 Task: Create a rule from the Recommended list, Task Added to this Project -> add SubTasks in the project BeyondPlan with SubTasks Gather and Analyse Requirements , Design and Implement Solution , System Test and UAT , Release to Production / Go Live
Action: Mouse moved to (574, 523)
Screenshot: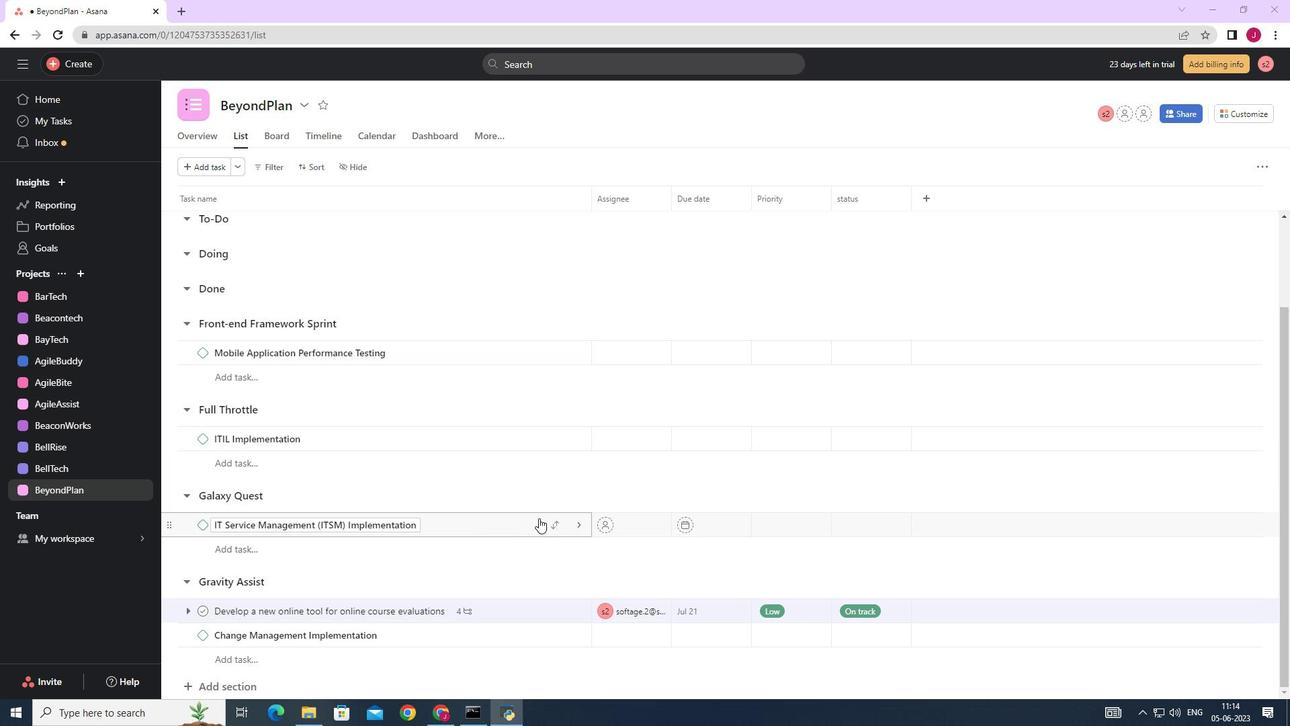 
Action: Mouse scrolled (574, 522) with delta (0, 0)
Screenshot: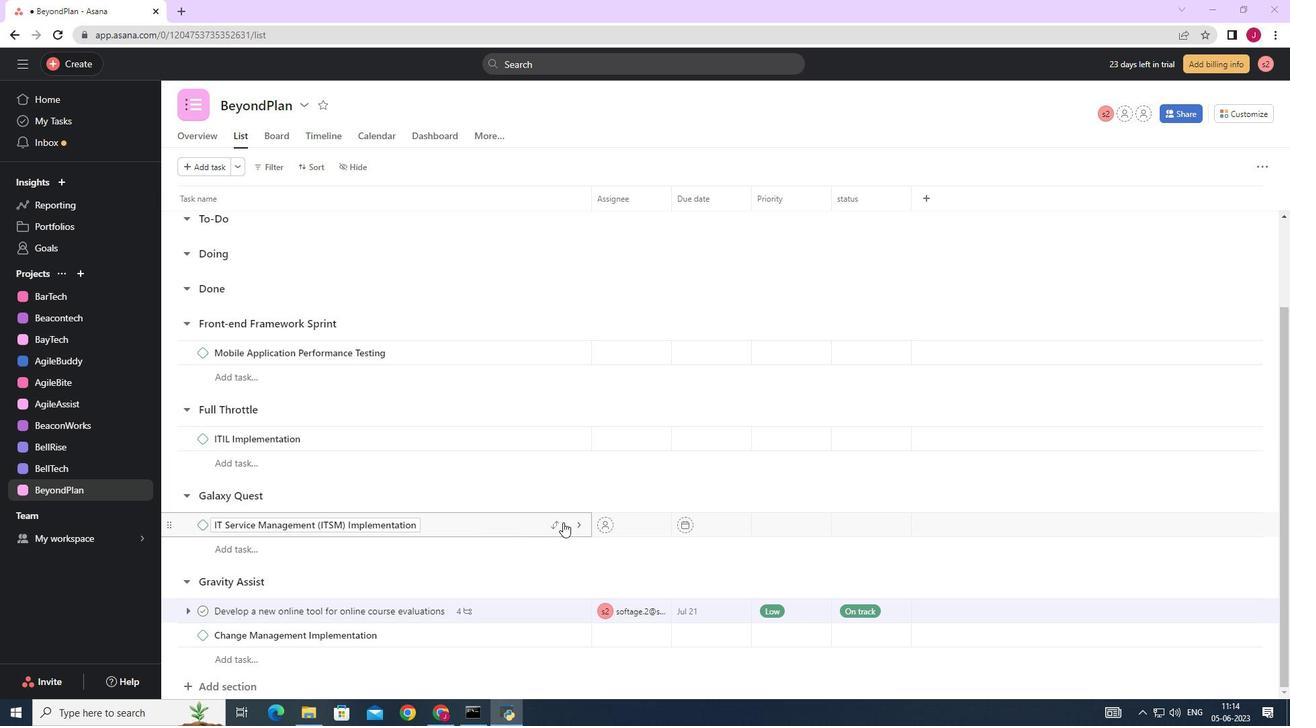 
Action: Mouse moved to (575, 523)
Screenshot: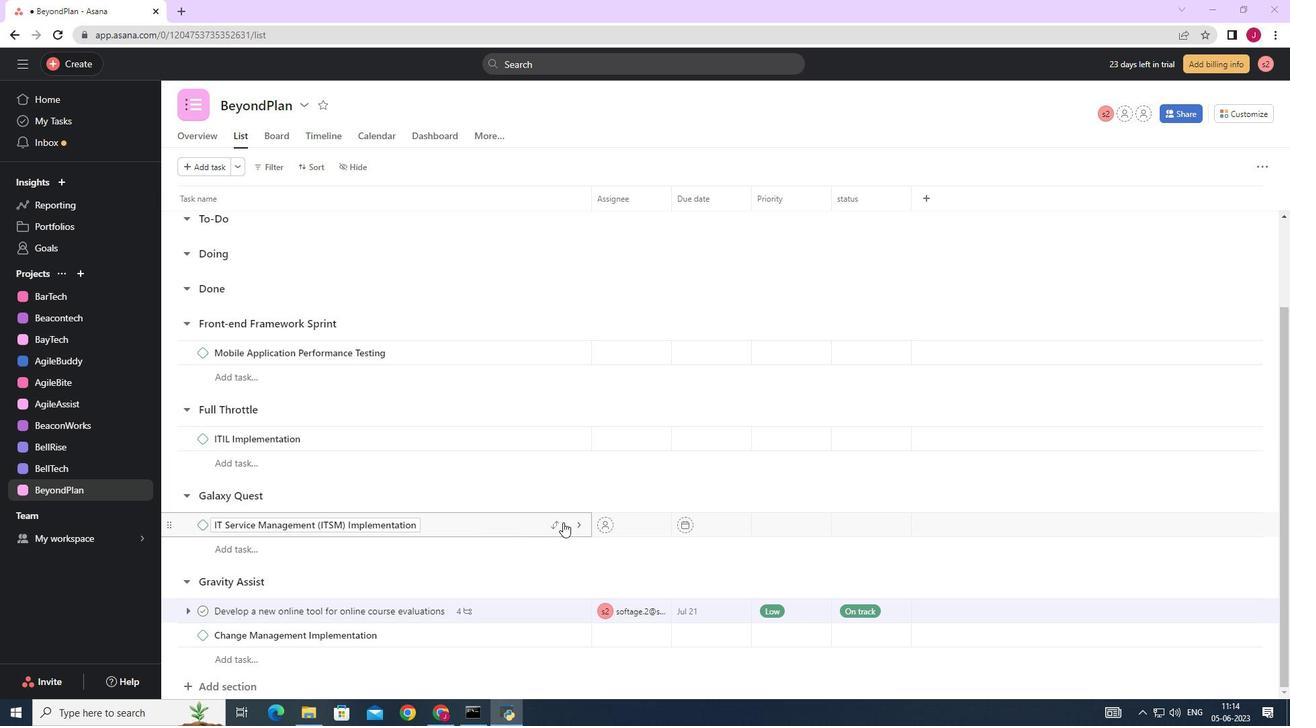 
Action: Mouse scrolled (575, 522) with delta (0, 0)
Screenshot: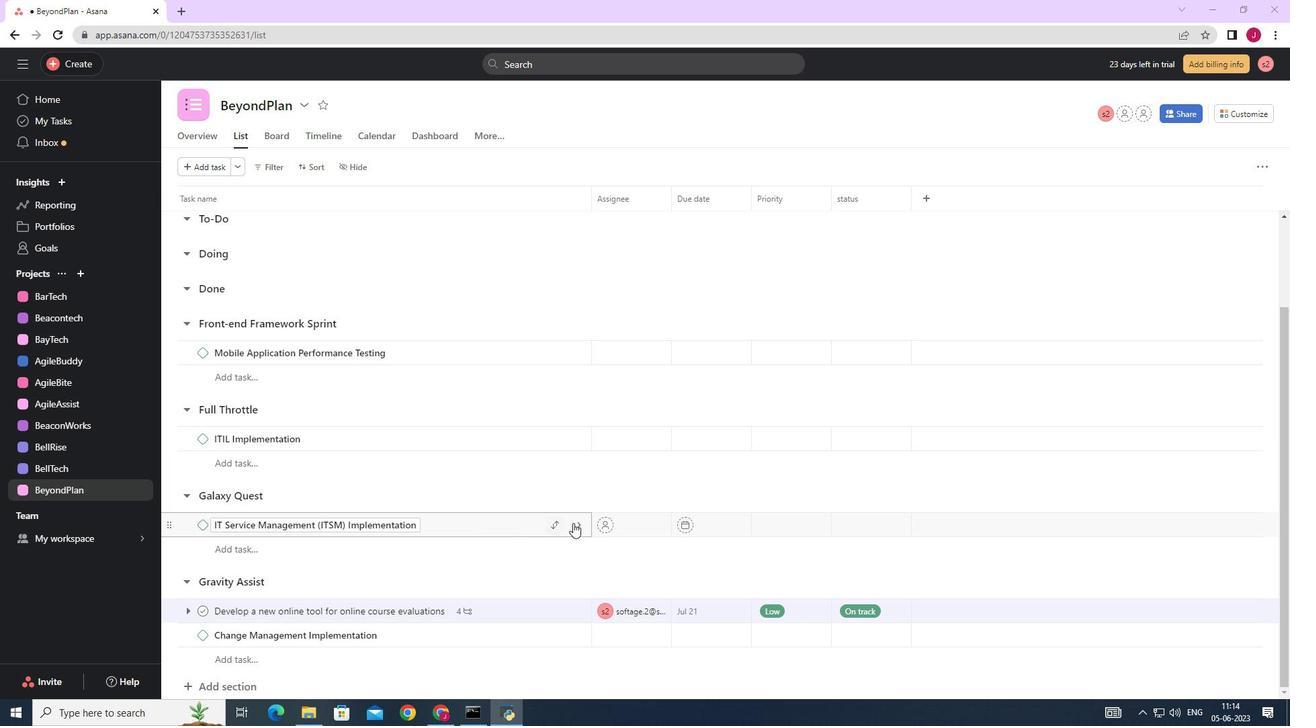 
Action: Mouse moved to (575, 523)
Screenshot: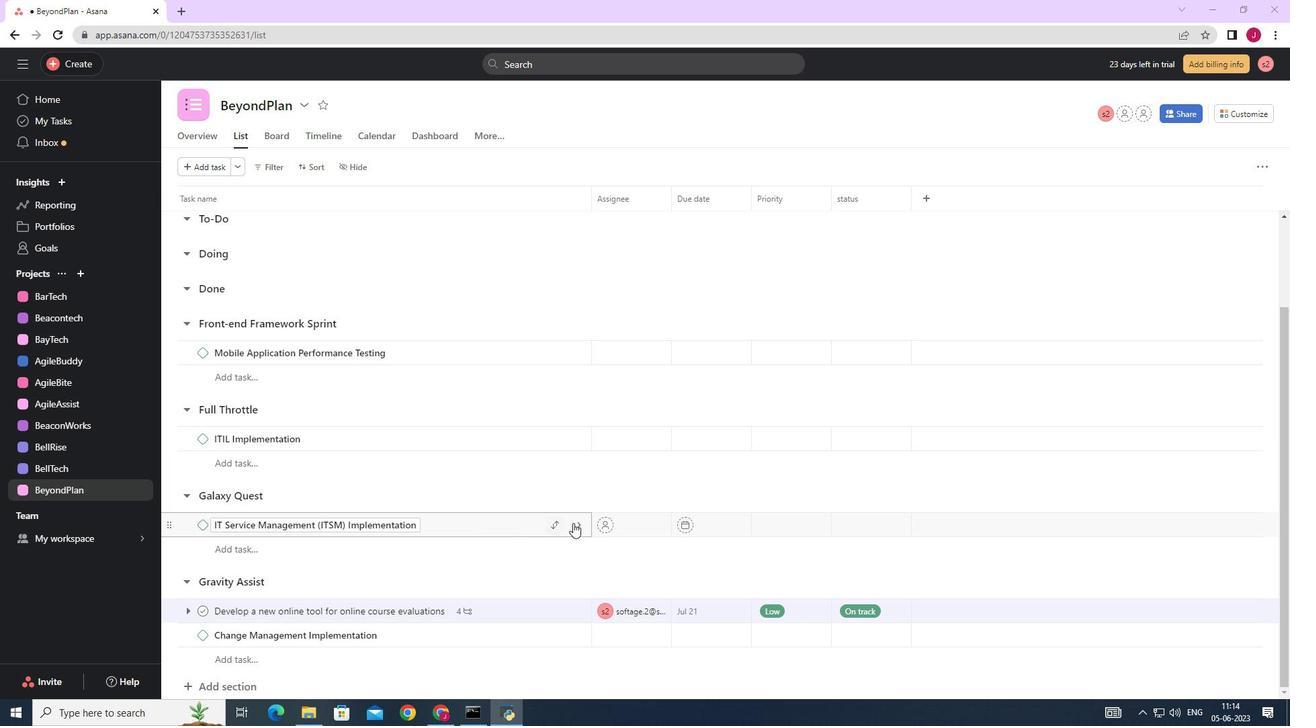 
Action: Mouse scrolled (575, 522) with delta (0, 0)
Screenshot: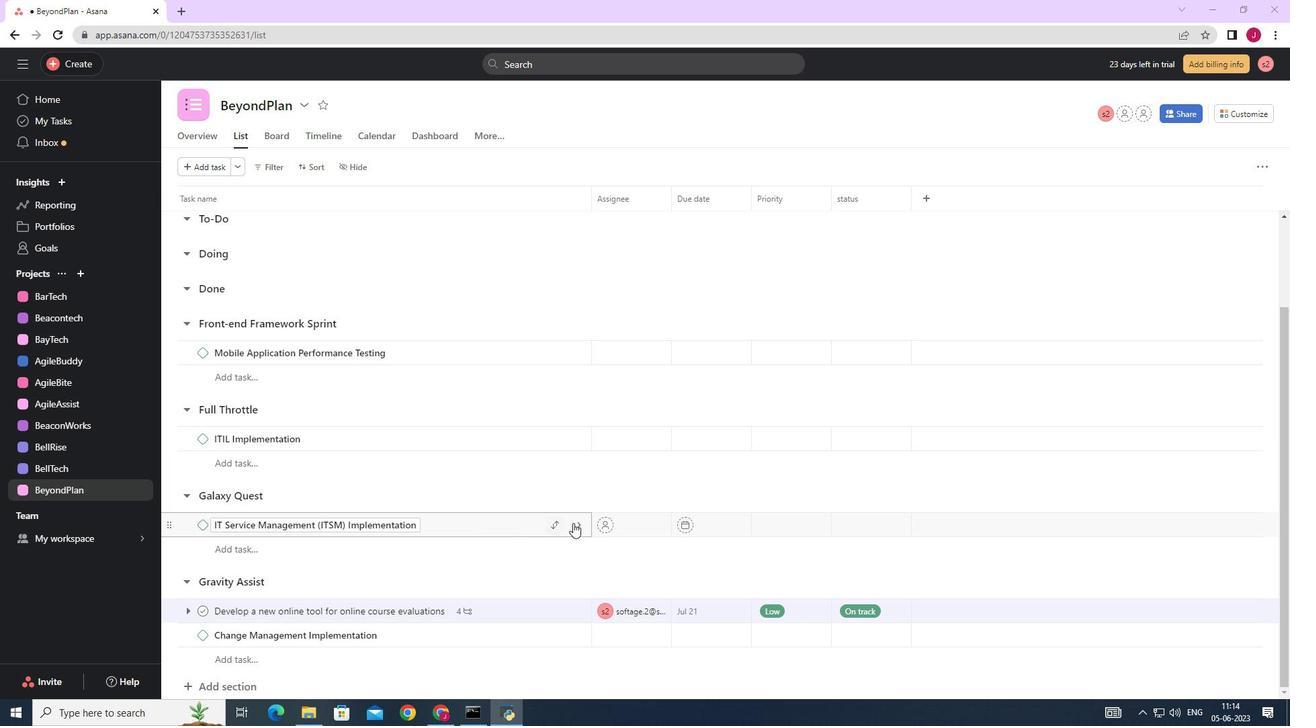 
Action: Mouse moved to (813, 457)
Screenshot: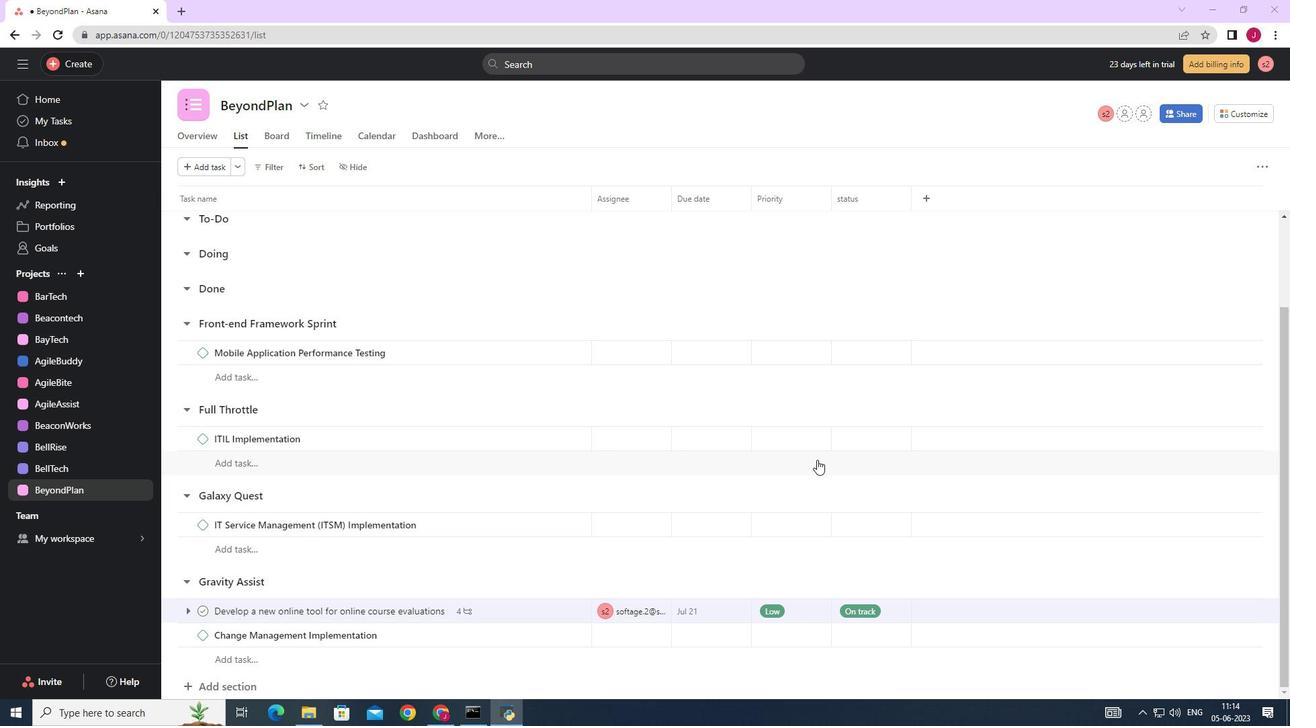 
Action: Mouse scrolled (813, 458) with delta (0, 0)
Screenshot: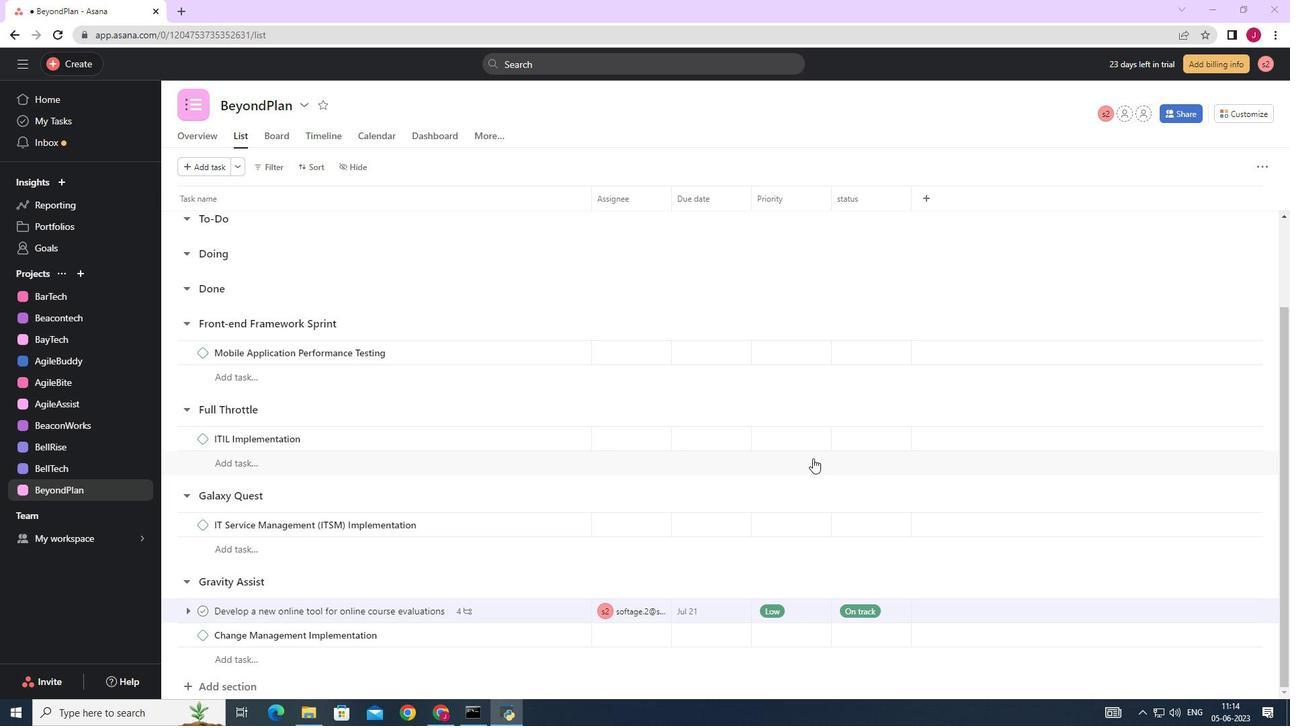 
Action: Mouse scrolled (813, 458) with delta (0, 0)
Screenshot: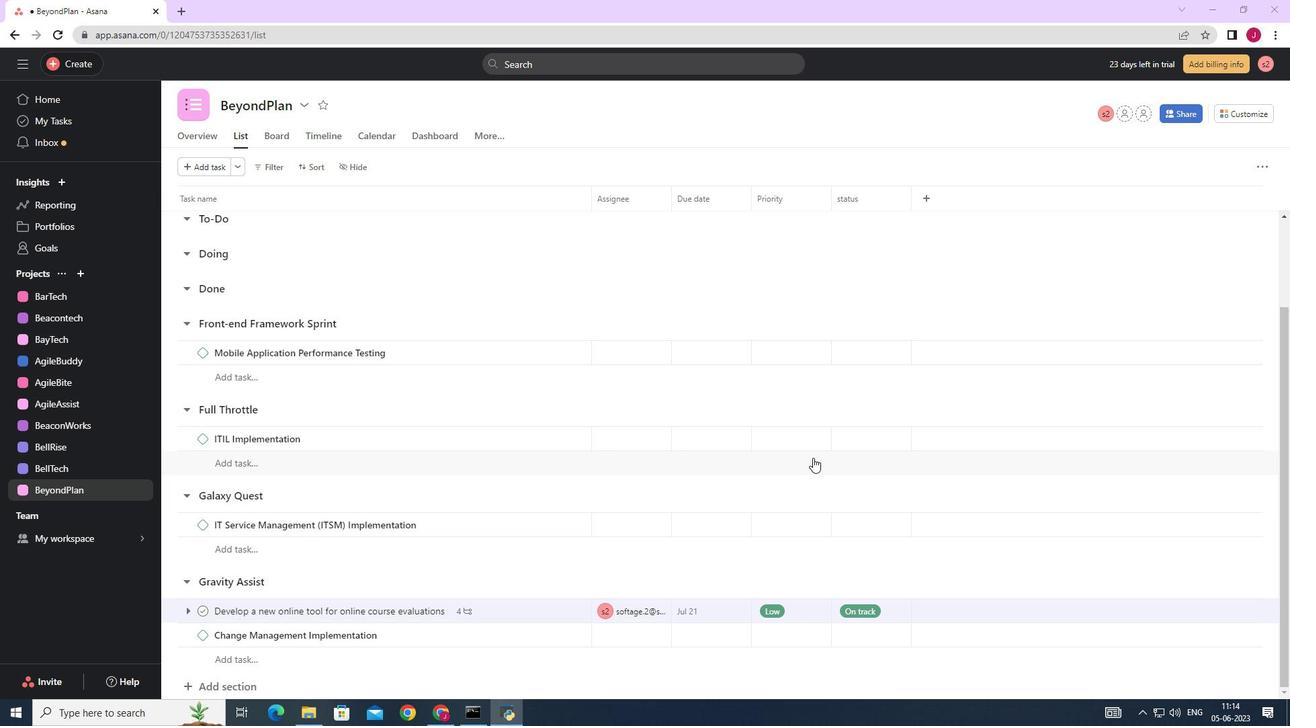 
Action: Mouse moved to (1254, 108)
Screenshot: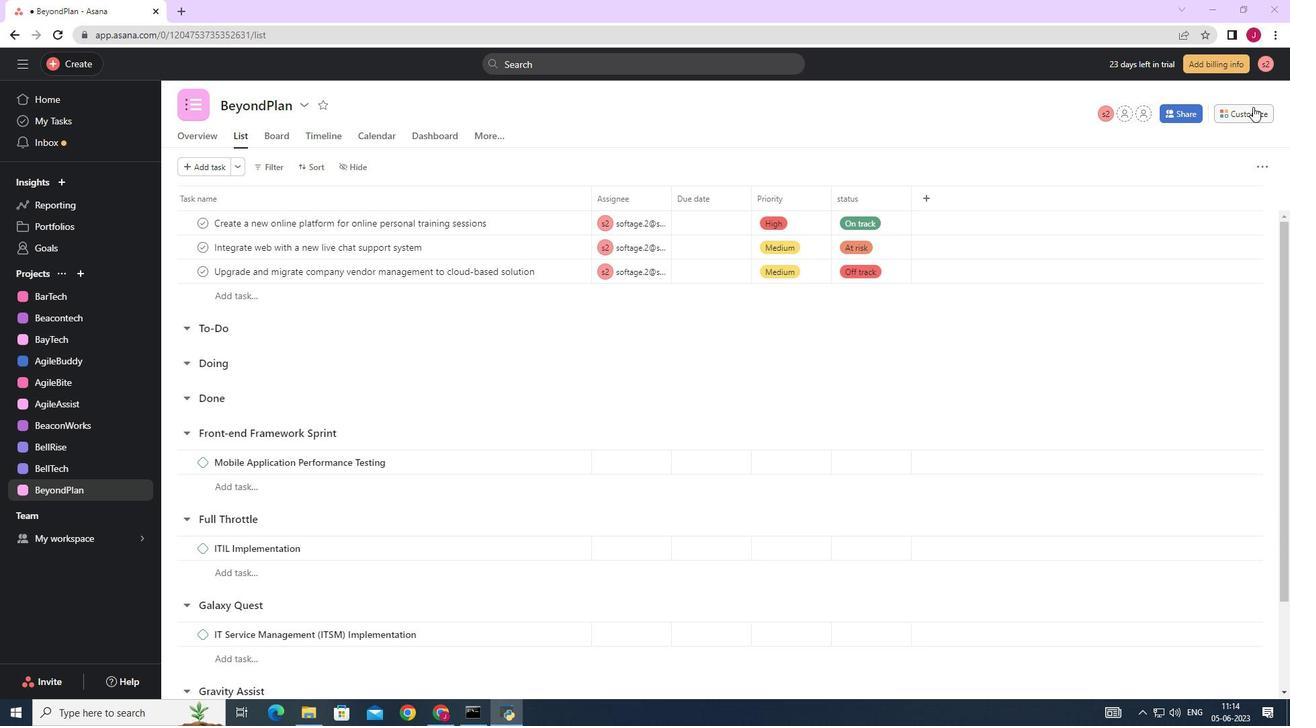 
Action: Mouse pressed left at (1254, 108)
Screenshot: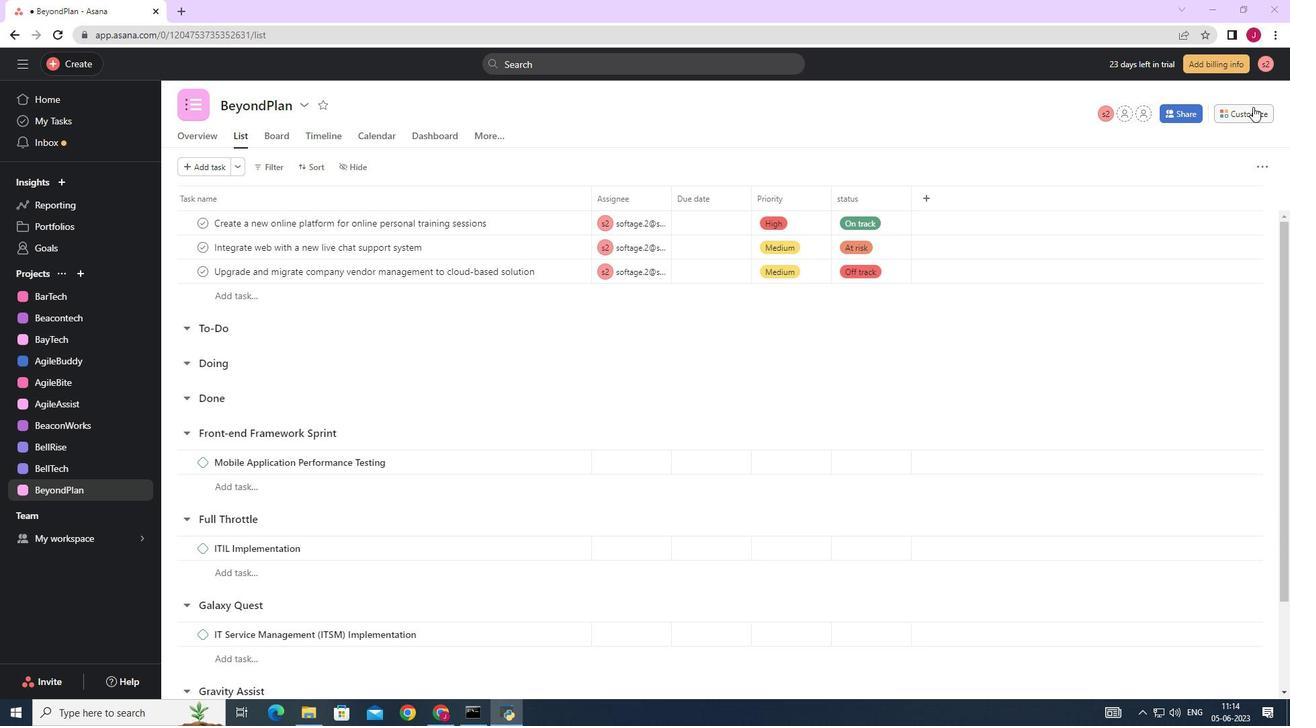 
Action: Mouse moved to (1010, 290)
Screenshot: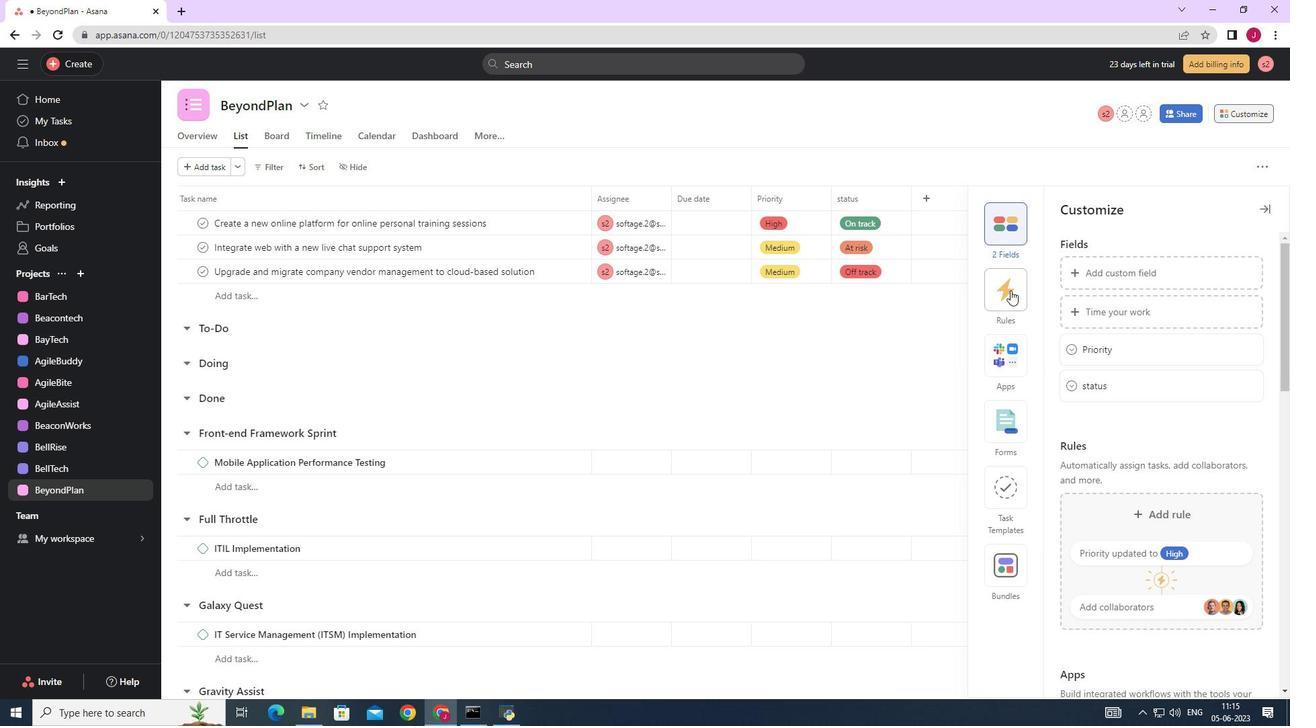 
Action: Mouse pressed left at (1010, 290)
Screenshot: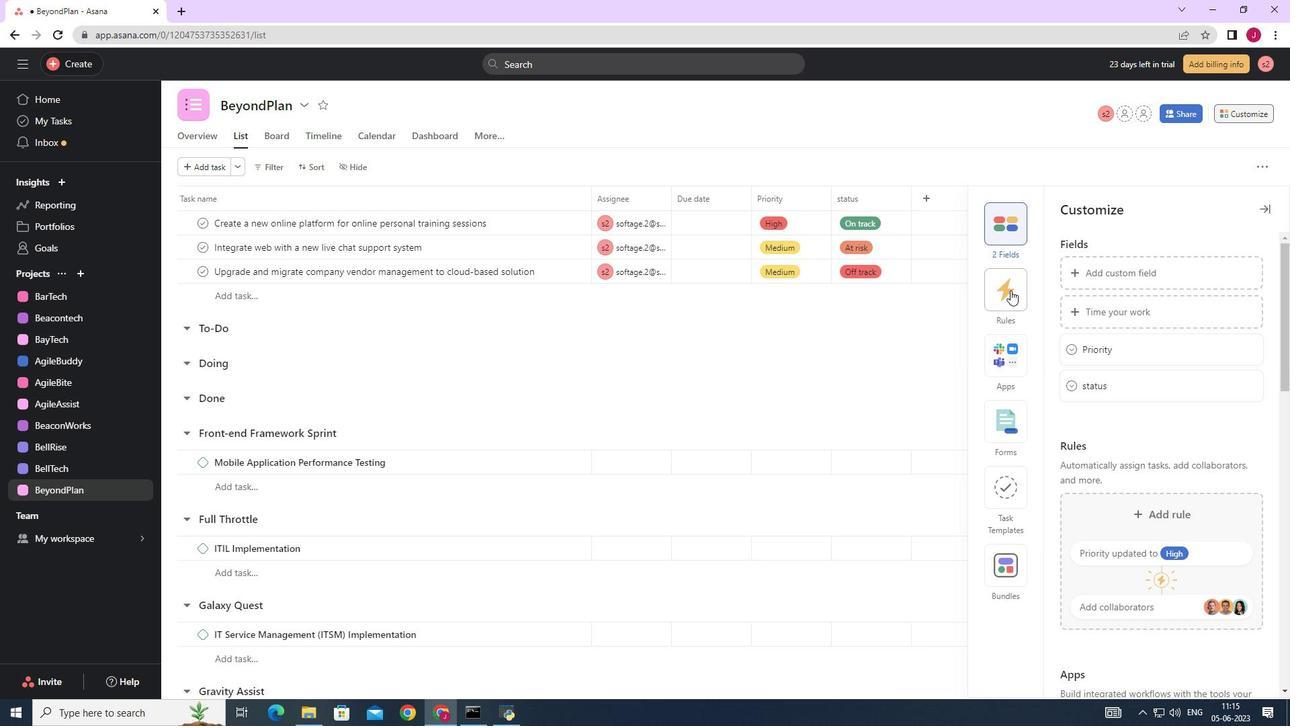 
Action: Mouse moved to (1097, 323)
Screenshot: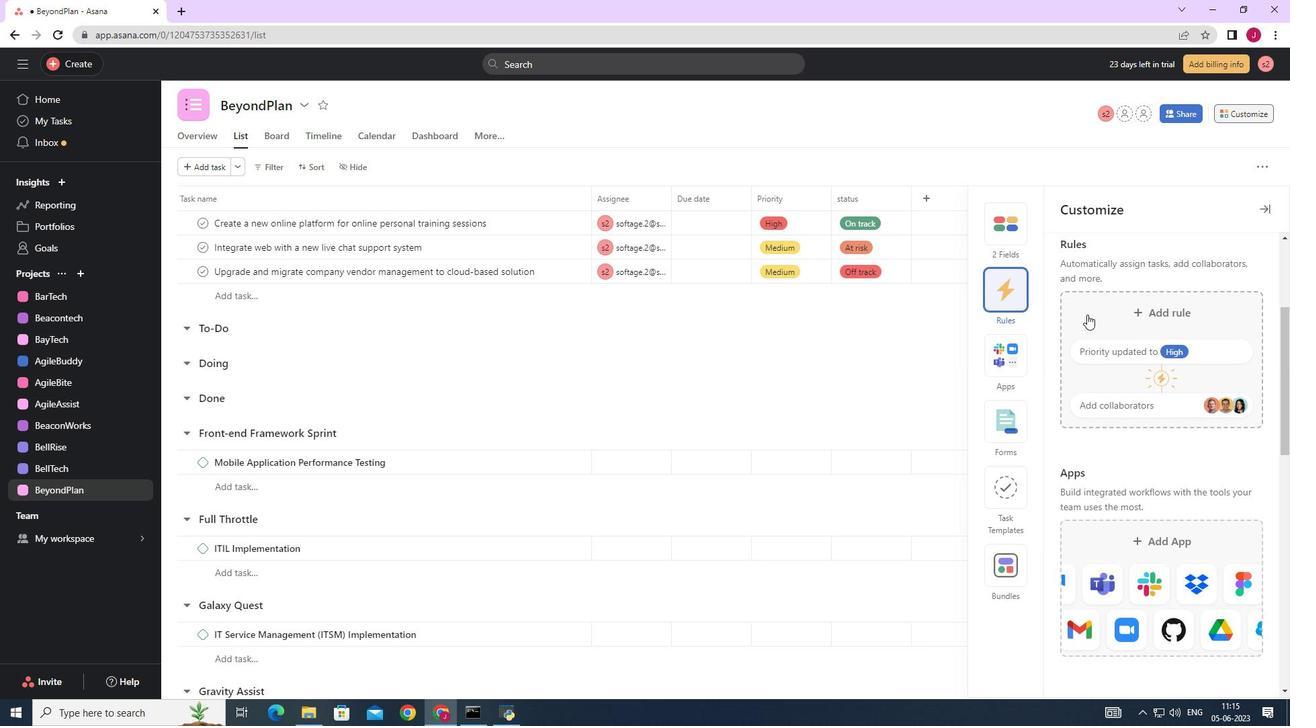 
Action: Mouse pressed left at (1097, 323)
Screenshot: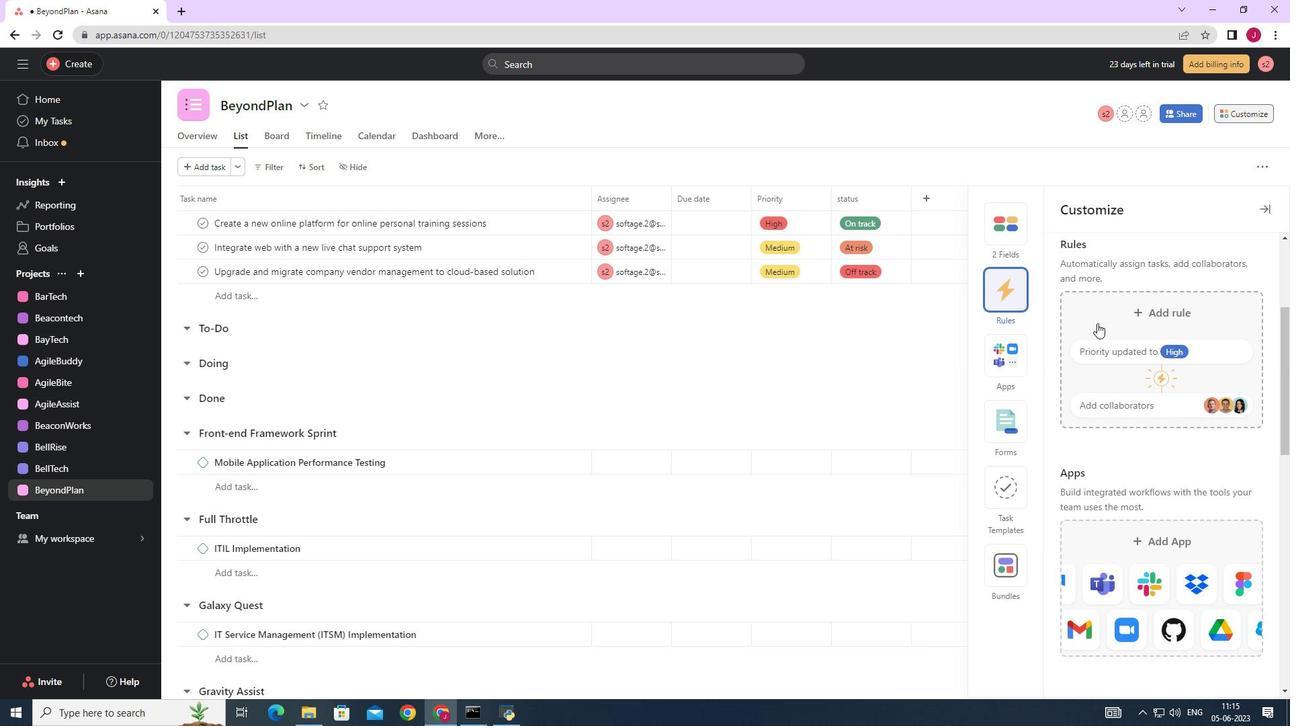
Action: Mouse moved to (482, 201)
Screenshot: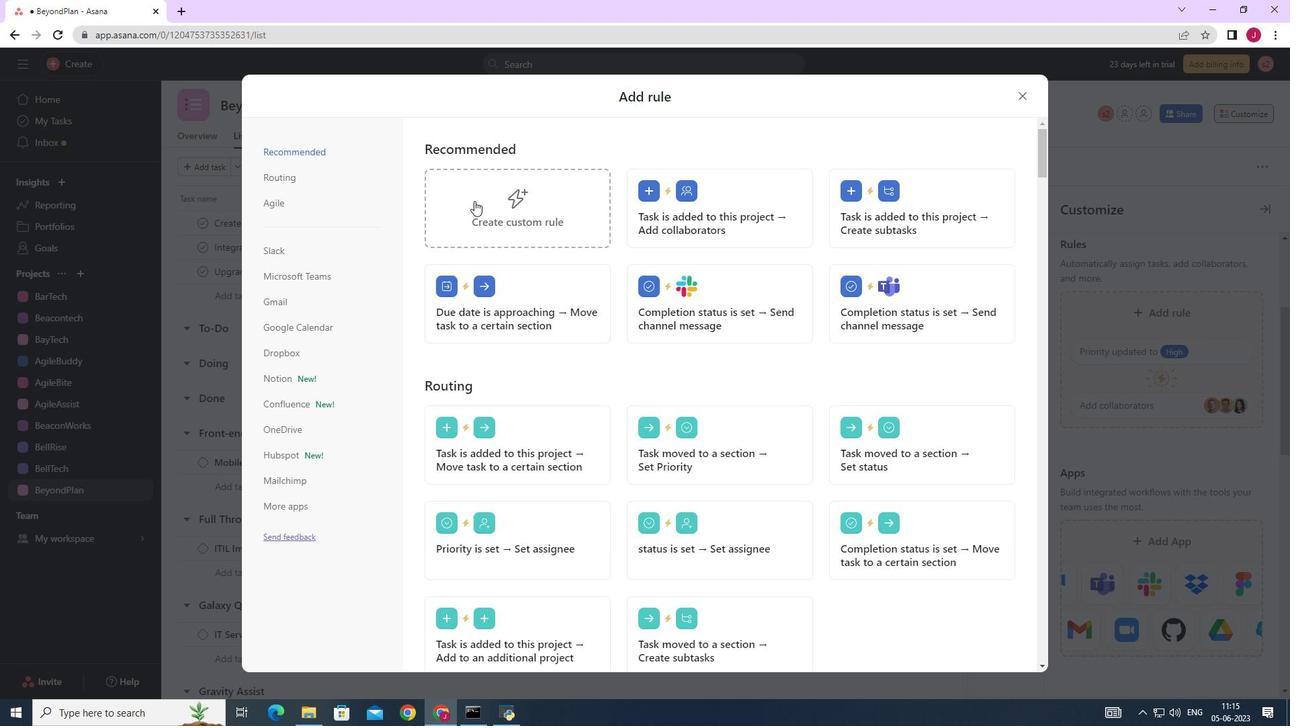 
Action: Mouse pressed left at (482, 201)
Screenshot: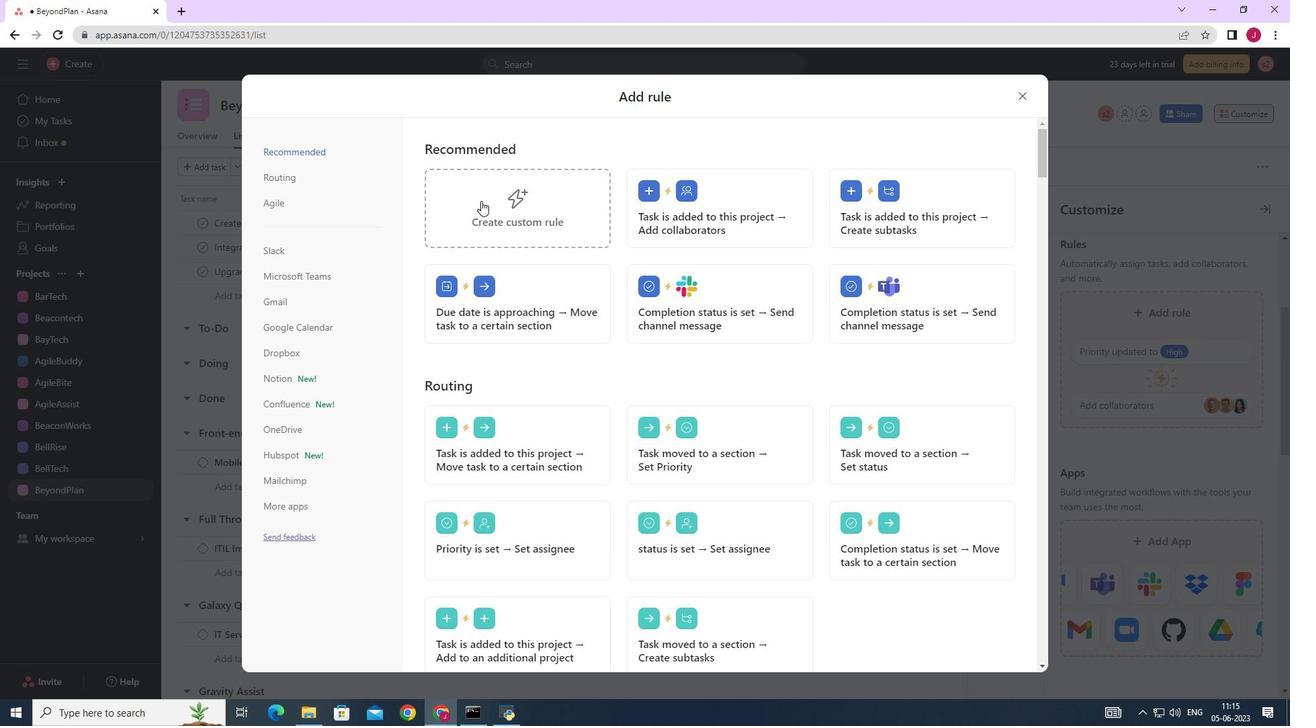 
Action: Mouse moved to (580, 351)
Screenshot: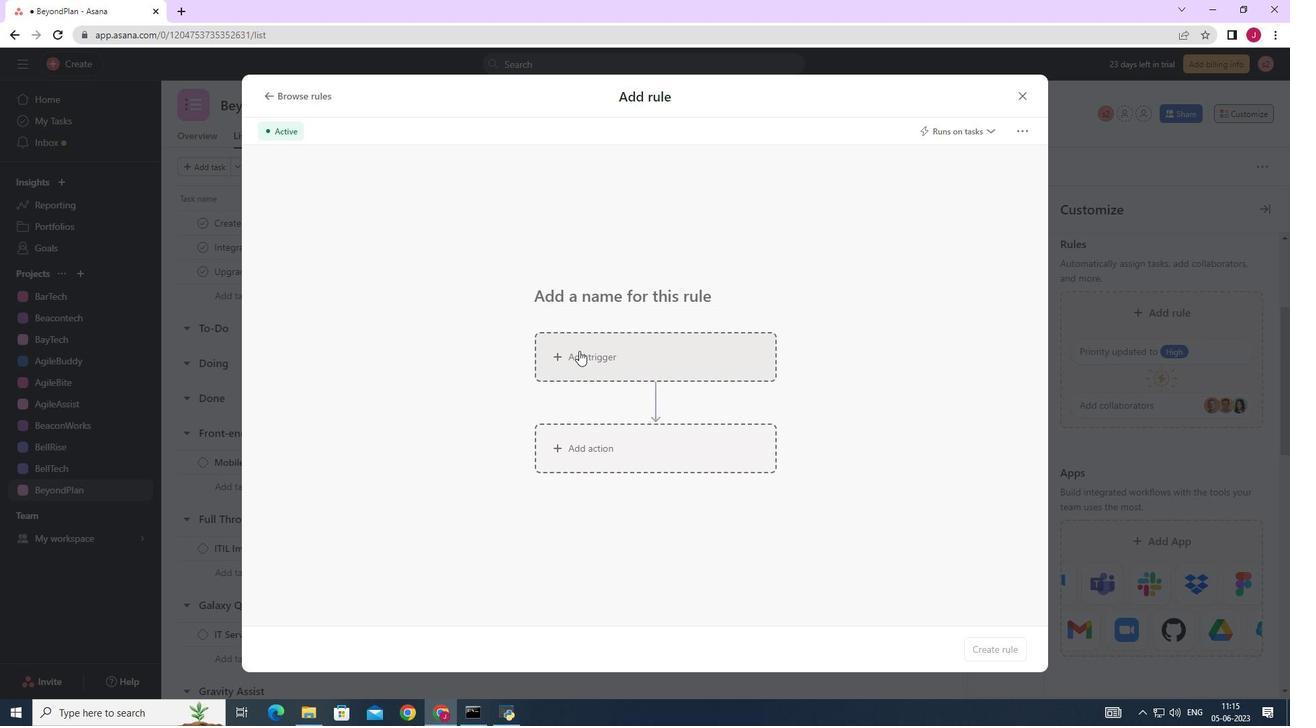 
Action: Mouse pressed left at (580, 351)
Screenshot: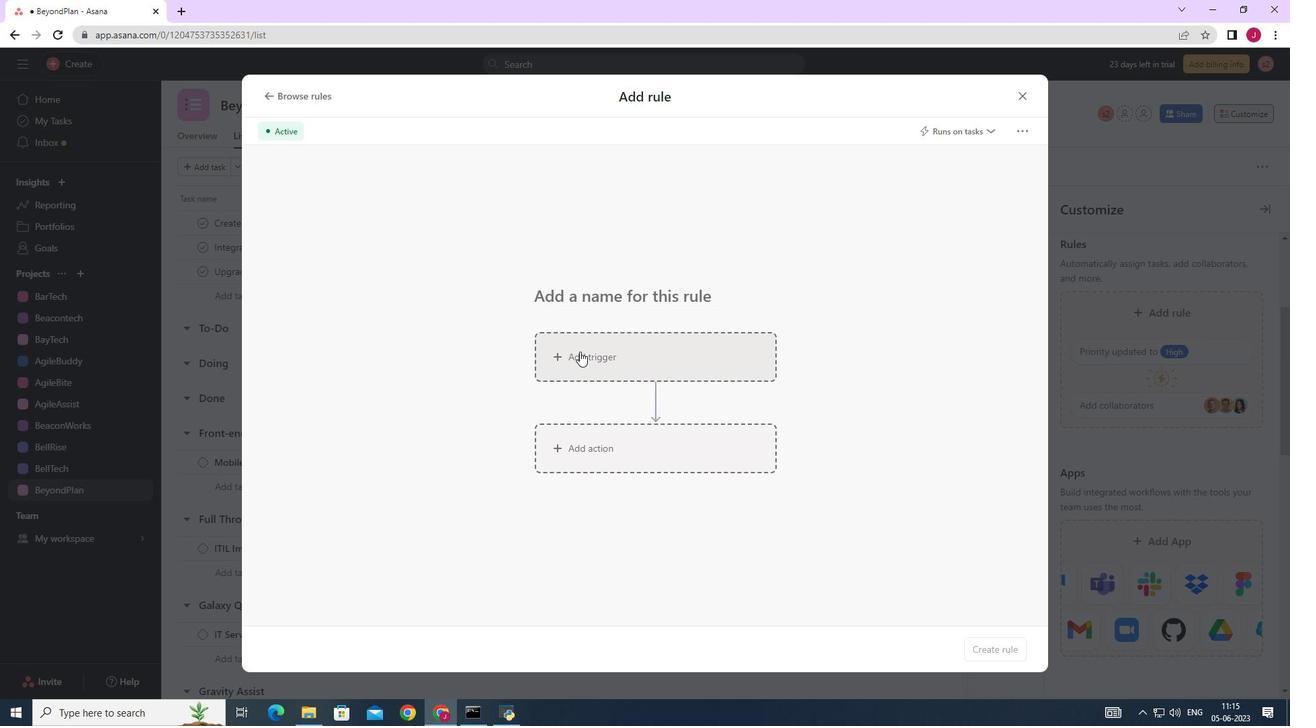 
Action: Mouse moved to (547, 448)
Screenshot: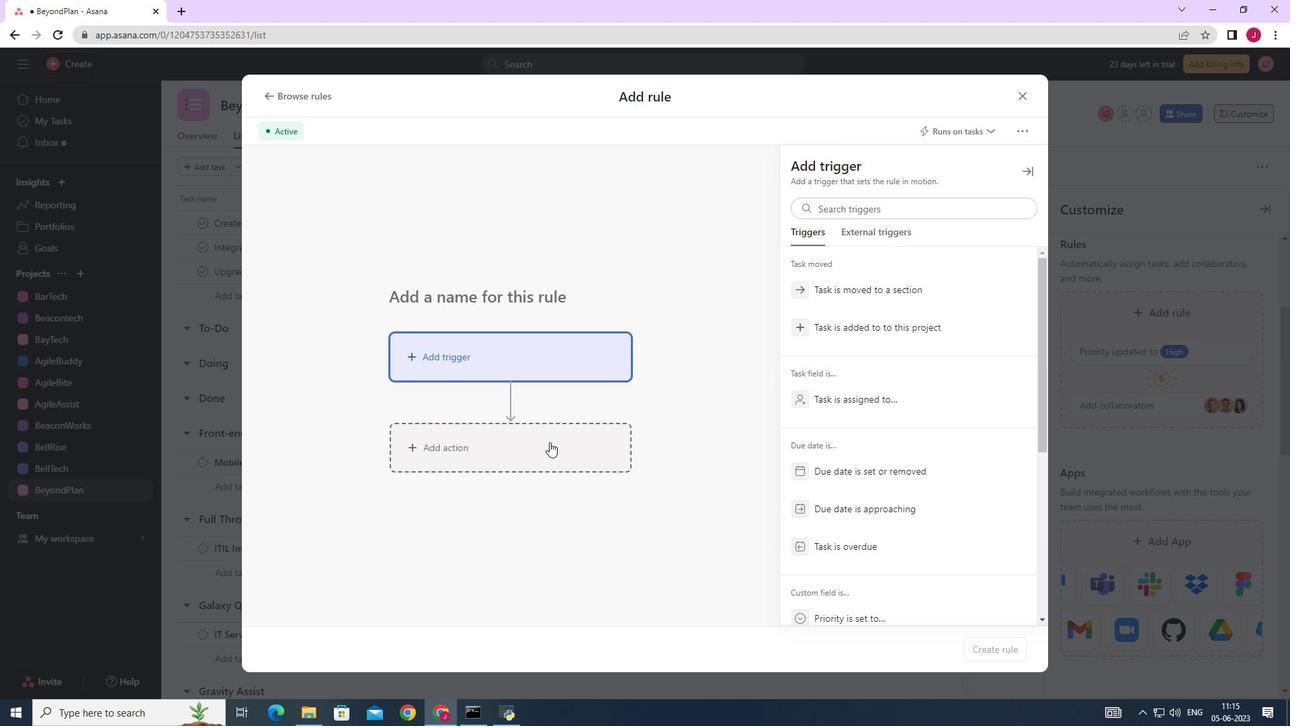 
Action: Mouse pressed left at (547, 448)
Screenshot: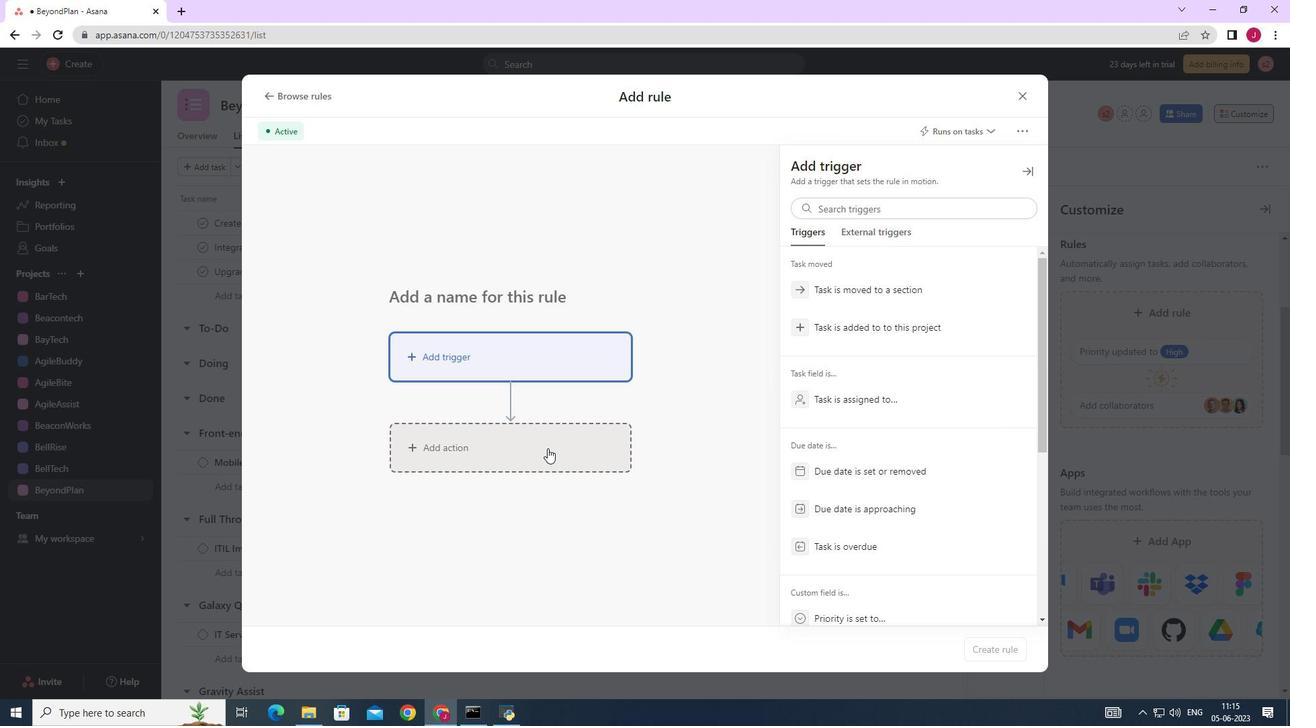 
Action: Mouse moved to (845, 334)
Screenshot: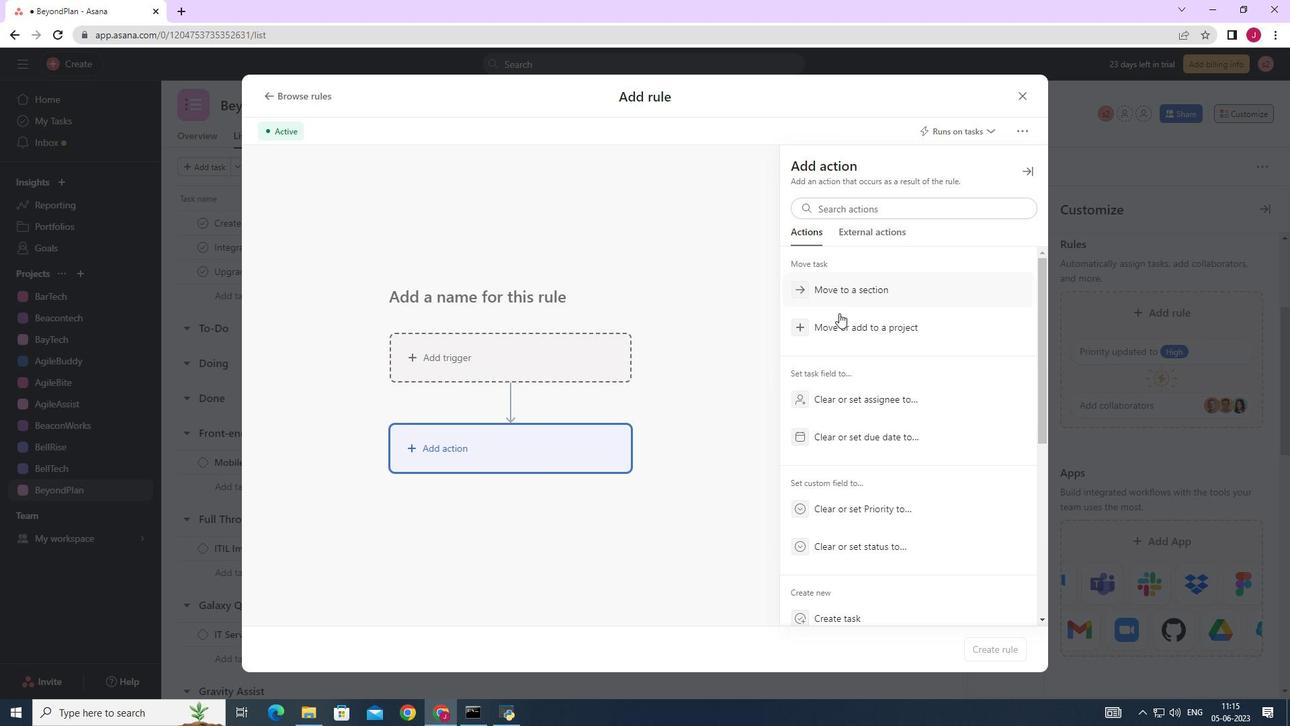 
Action: Mouse scrolled (845, 333) with delta (0, 0)
Screenshot: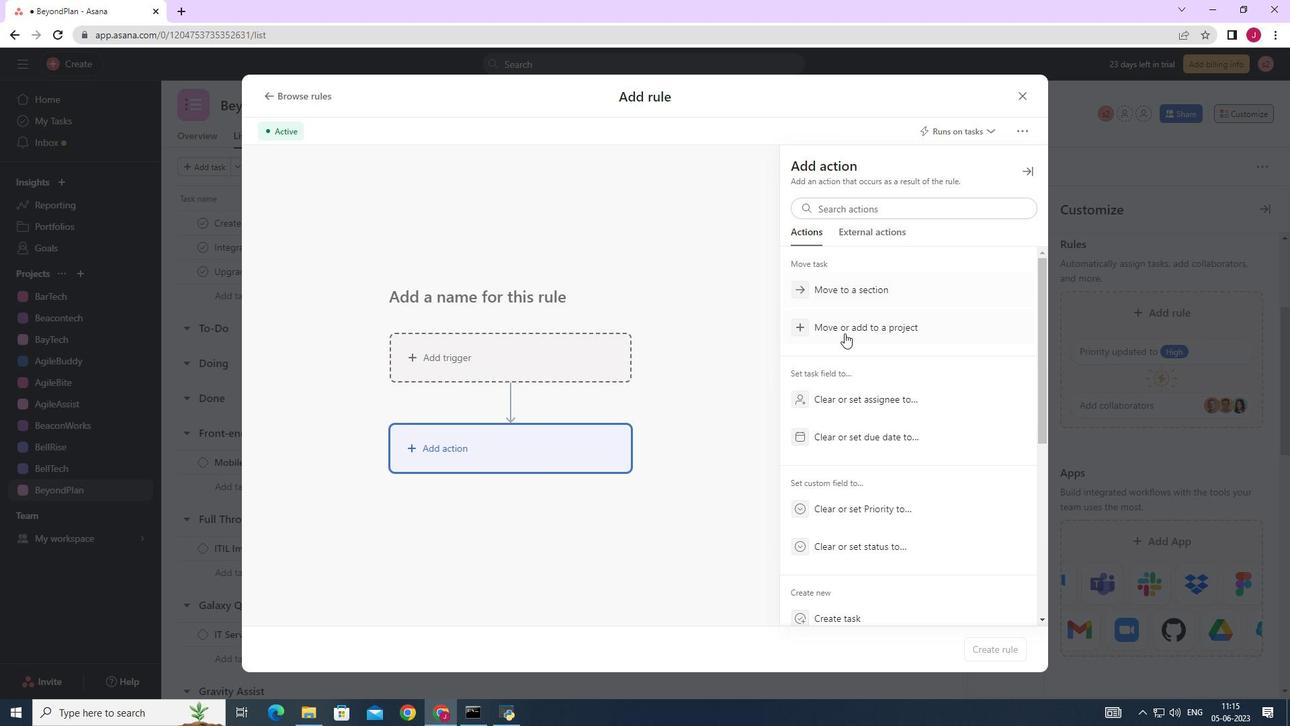 
Action: Mouse scrolled (845, 333) with delta (0, 0)
Screenshot: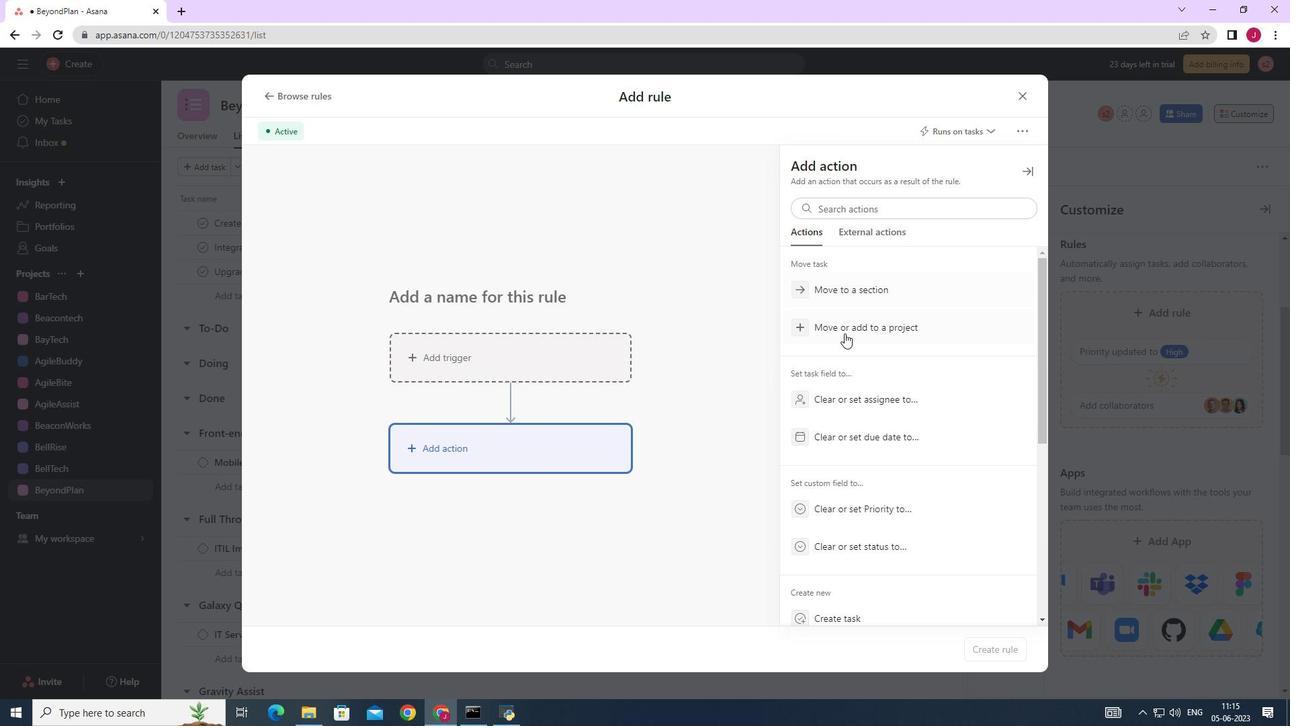
Action: Mouse scrolled (845, 333) with delta (0, 0)
Screenshot: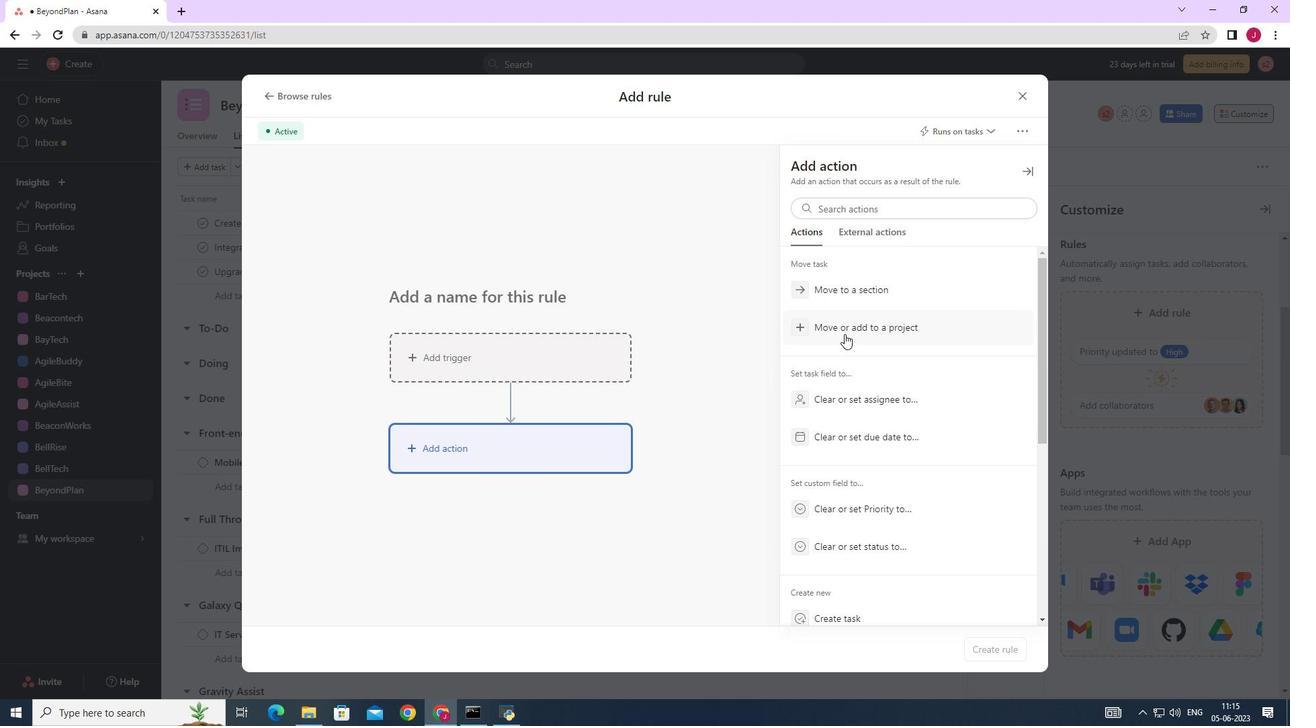 
Action: Mouse moved to (839, 456)
Screenshot: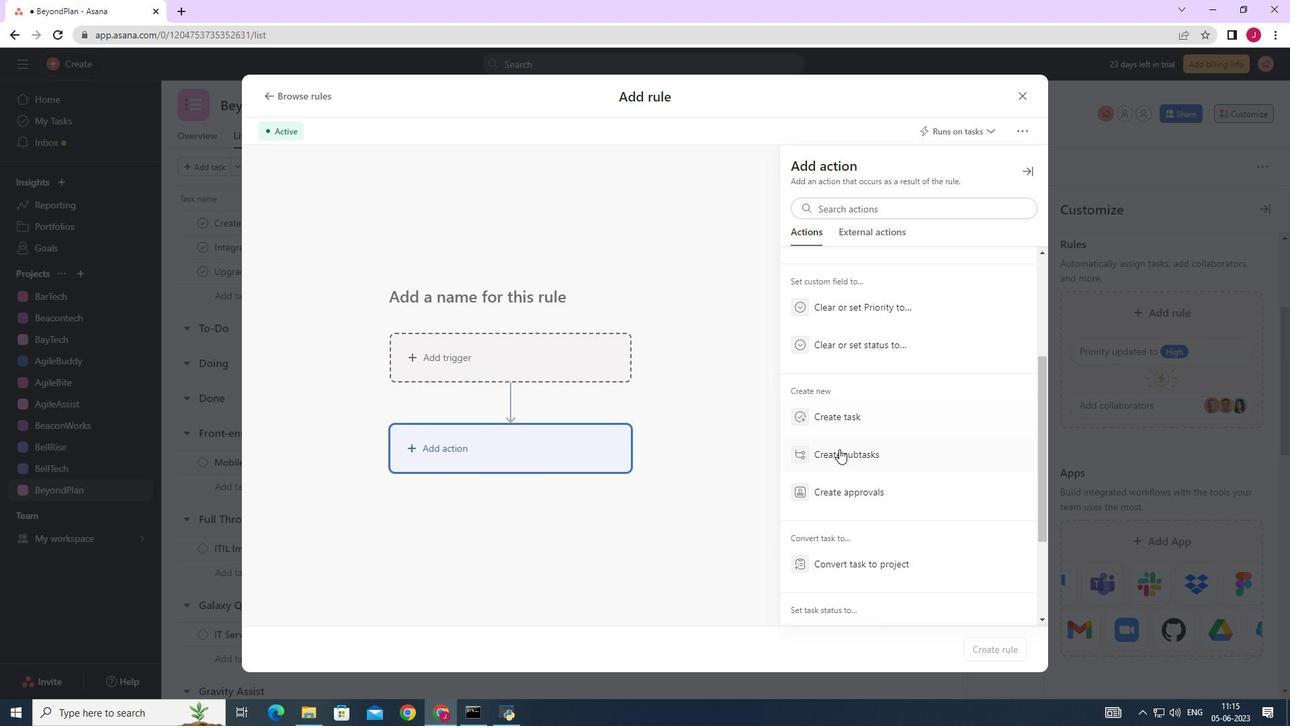 
Action: Mouse pressed left at (839, 456)
Screenshot: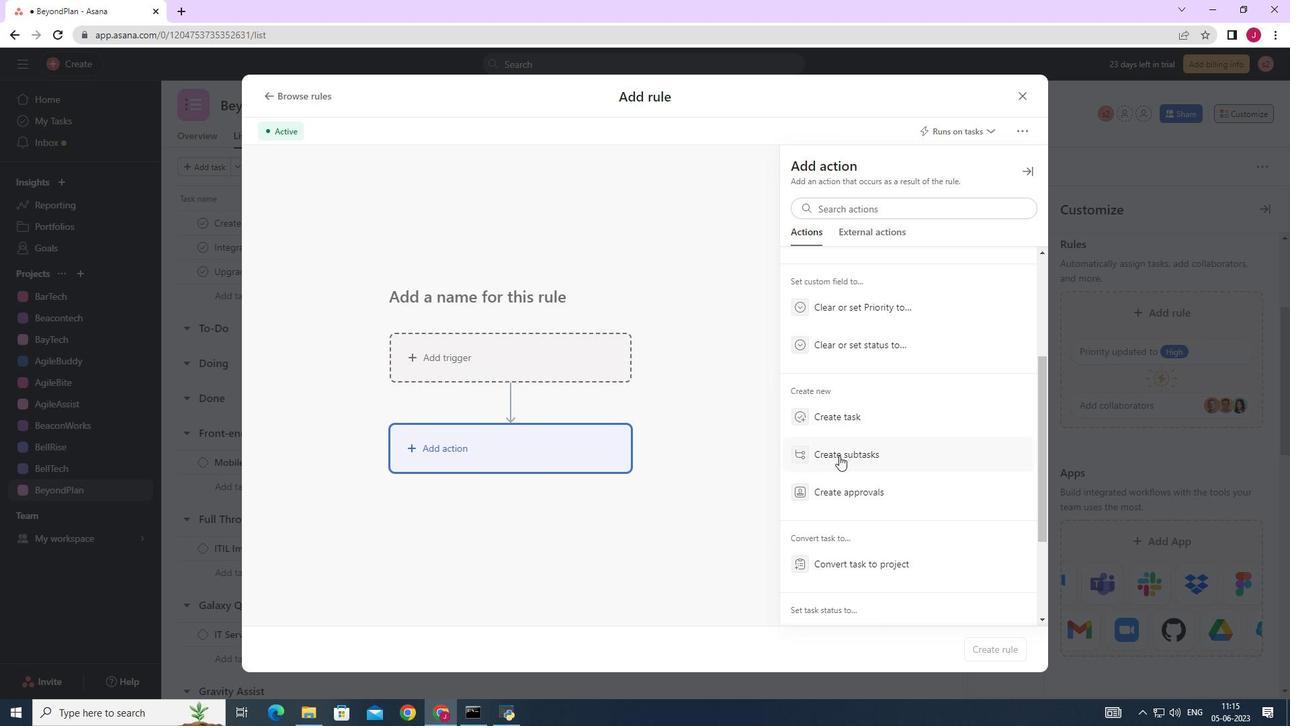 
Action: Mouse moved to (800, 392)
Screenshot: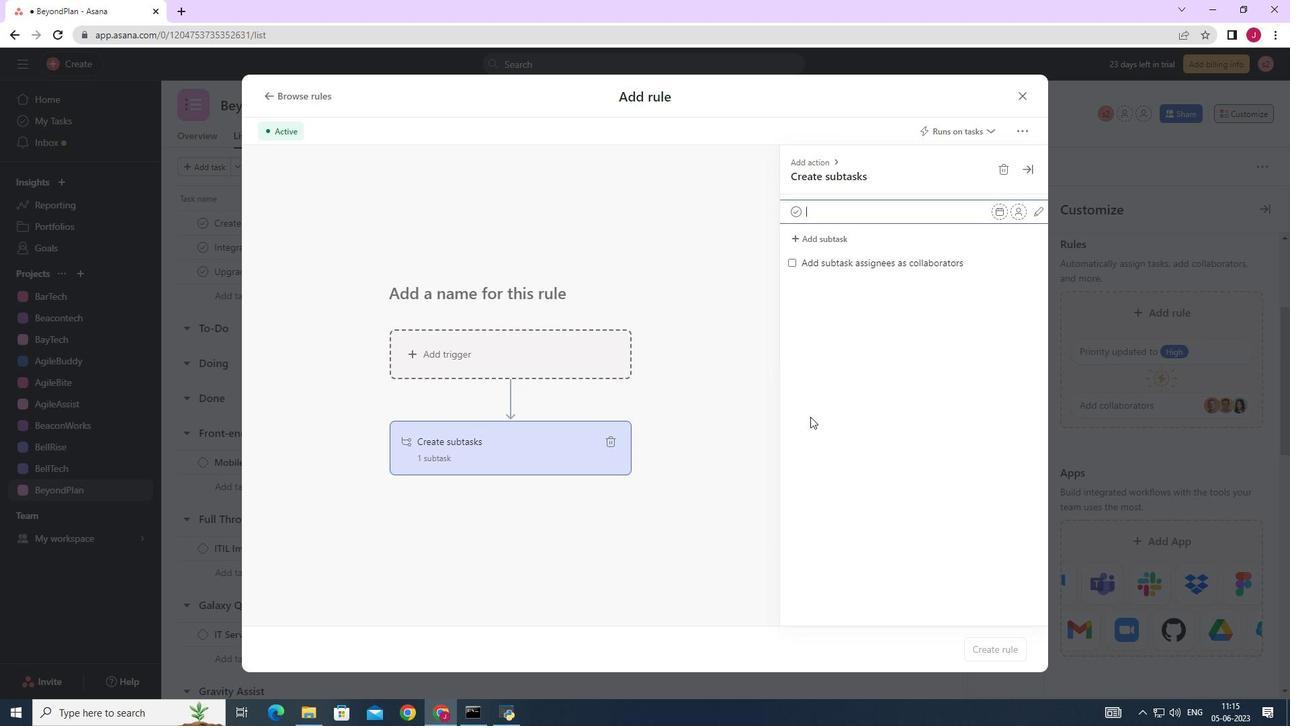 
Action: Mouse scrolled (800, 391) with delta (0, 0)
Screenshot: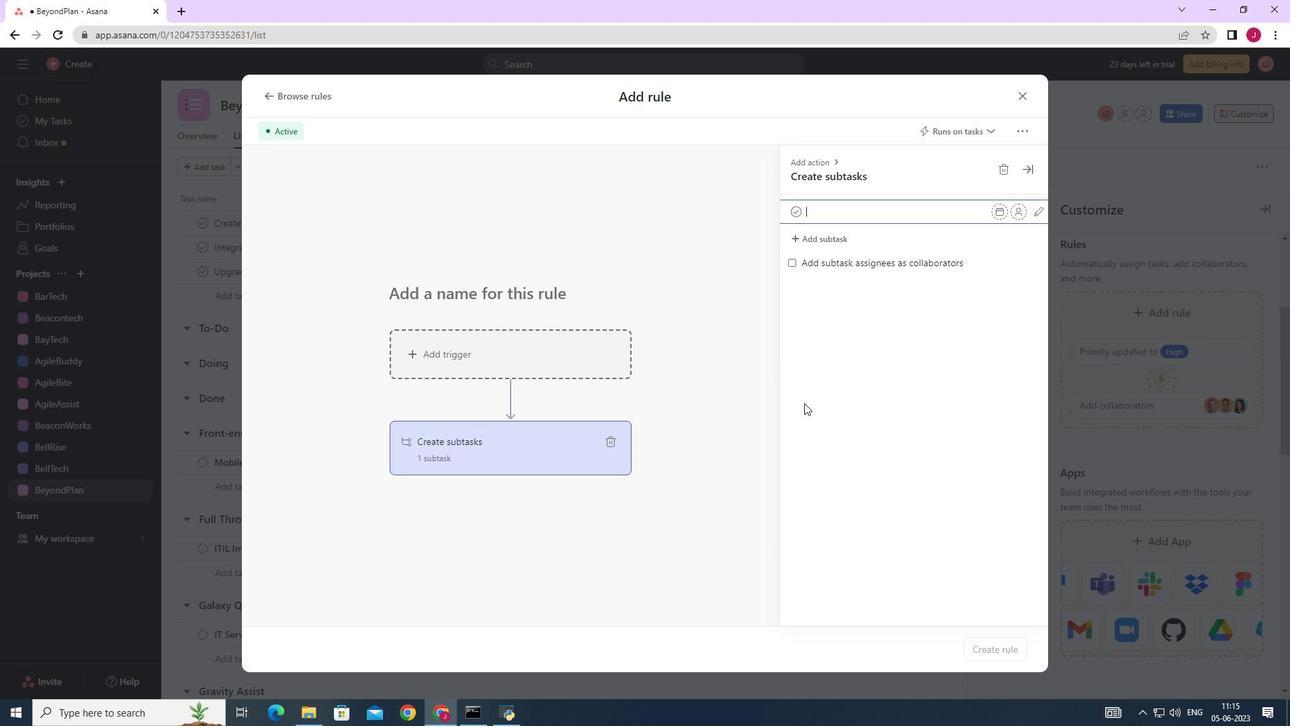 
Action: Mouse scrolled (800, 391) with delta (0, 0)
Screenshot: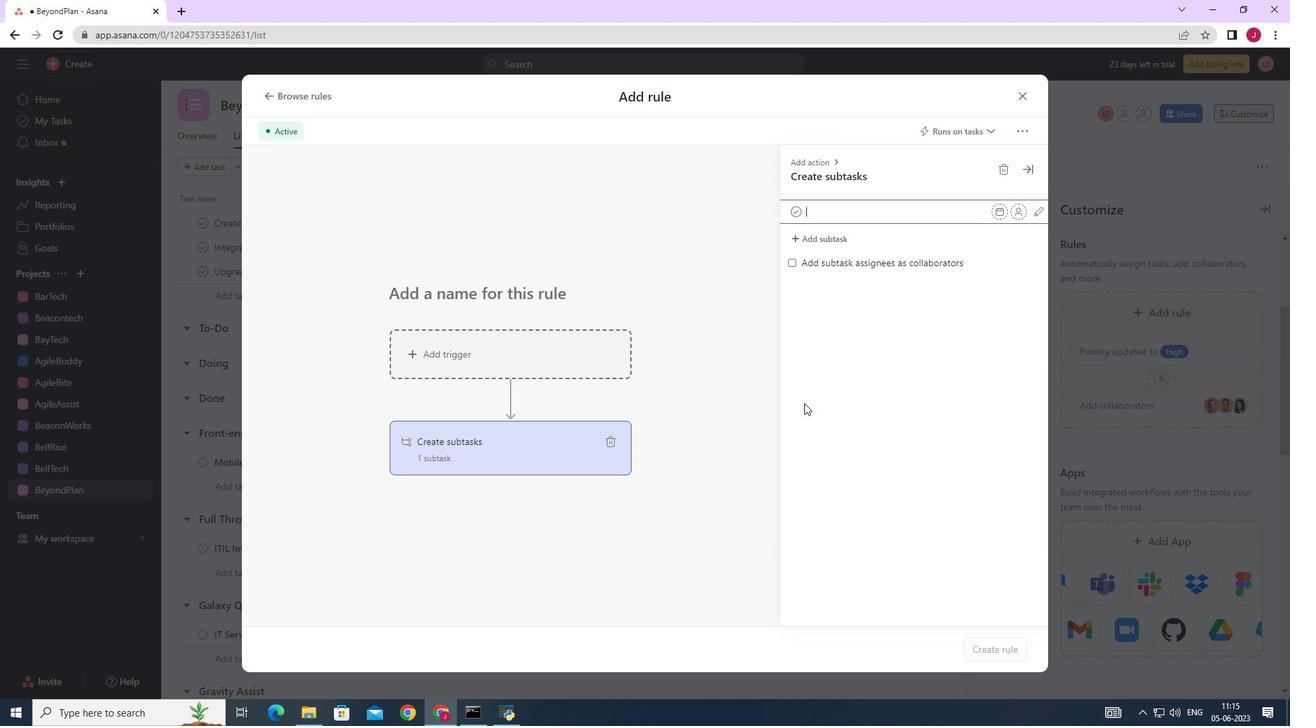 
Action: Mouse scrolled (800, 391) with delta (0, 0)
Screenshot: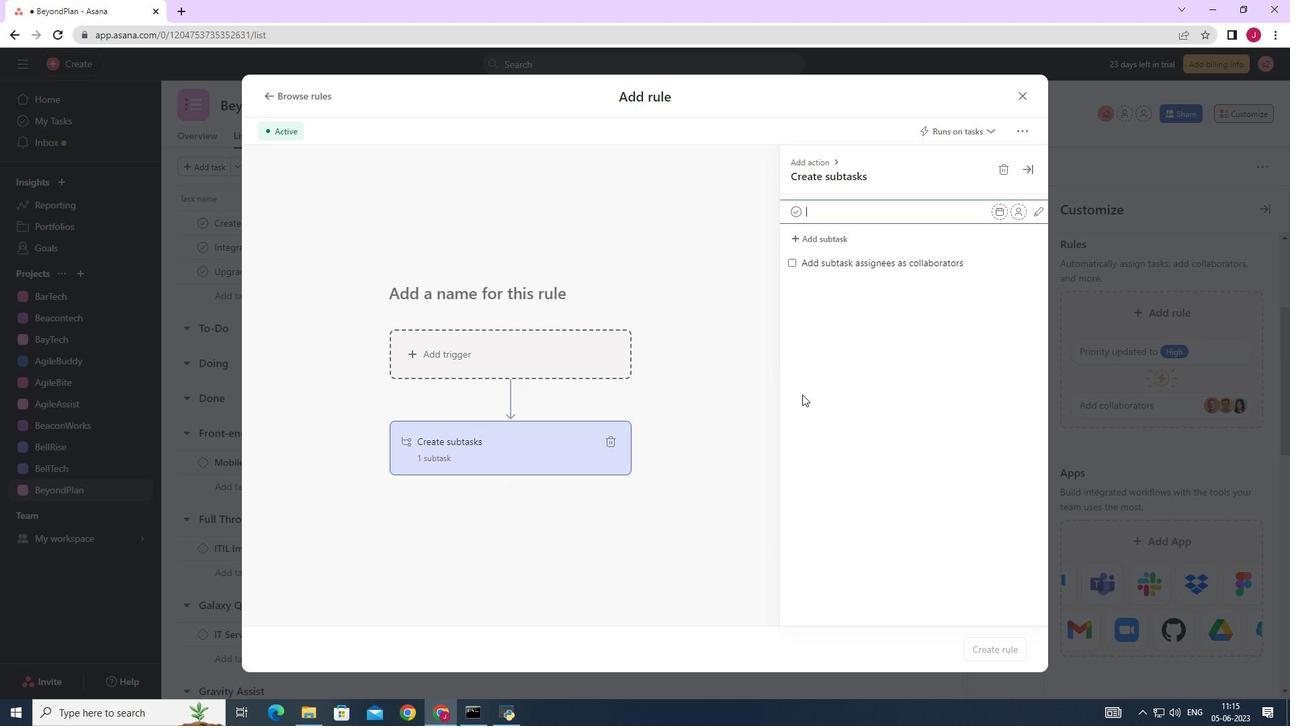 
Action: Mouse moved to (800, 389)
Screenshot: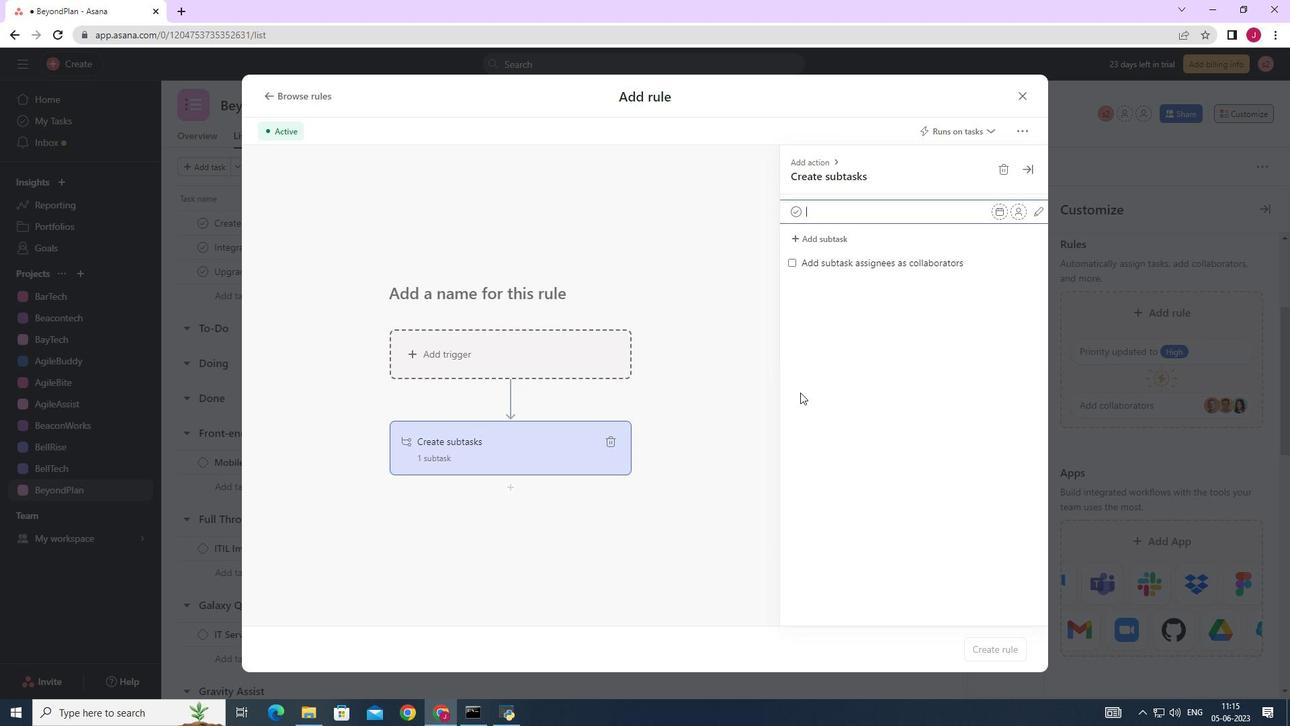 
Action: Mouse scrolled (800, 391) with delta (0, 0)
Screenshot: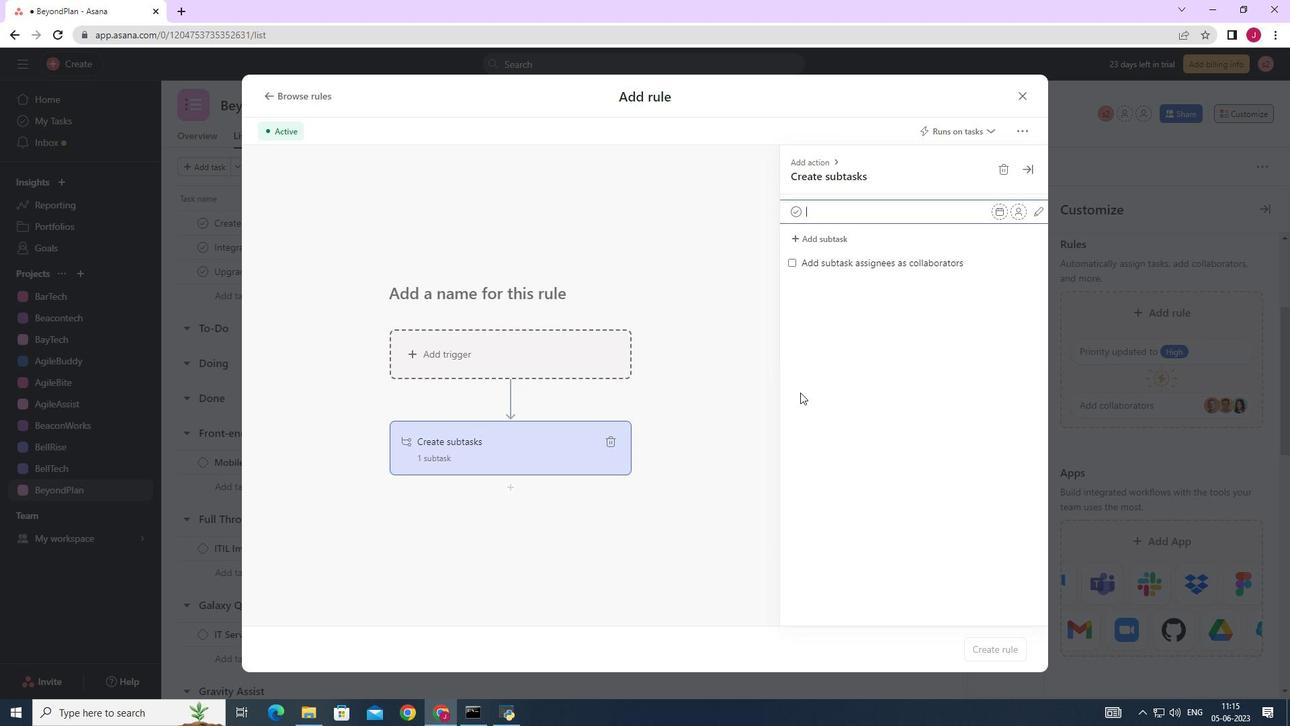 
Action: Mouse moved to (861, 217)
Screenshot: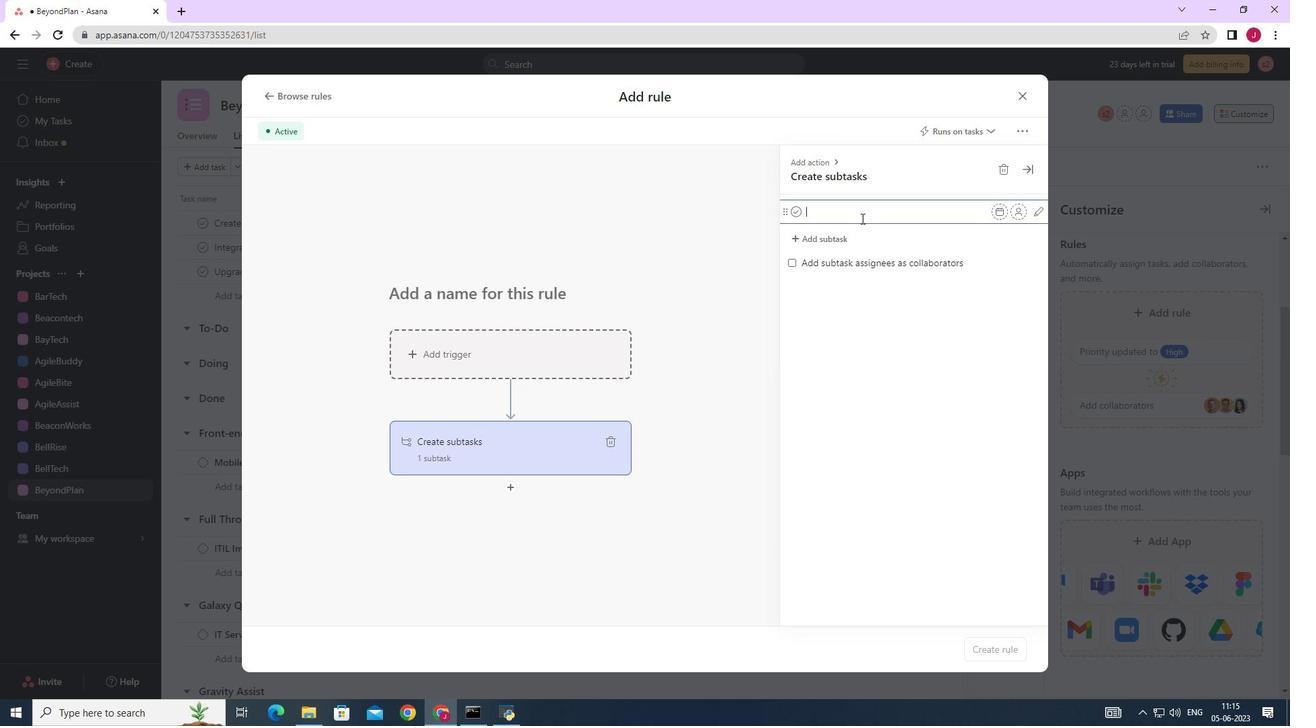 
Action: Key pressed <Key.caps_lock>G<Key.caps_lock>ather<Key.space>and<Key.space><Key.caps_lock>A<Key.caps_lock>nalyse<Key.space><Key.caps_lock>R<Key.caps_lock>equiremn<Key.backspace>ents<Key.space><Key.enter><Key.caps_lock>D<Key.caps_lock>esign<Key.space>and<Key.space><Key.caps_lock>I<Key.caps_lock>mplement<Key.space><Key.caps_lock>S<Key.caps_lock>olution<Key.enter><Key.caps_lock>S<Key.caps_lock>ystem<Key.space><Key.caps_lock>T<Key.caps_lock>est<Key.space><Key.caps_lock>AND<Key.space><Key.backspace><Key.backspace><Key.backspace><Key.backspace><Key.caps_lock>and<Key.space><Key.caps_lock>UAT
Screenshot: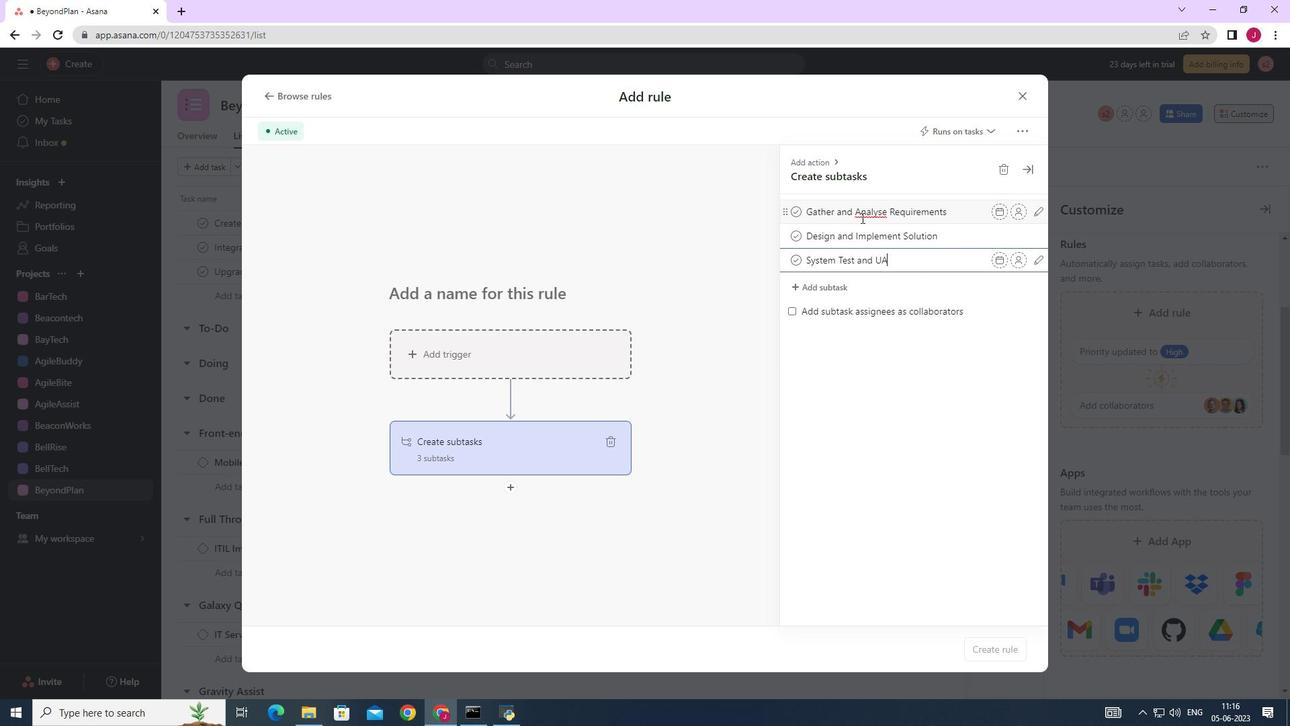 
Action: Mouse moved to (1015, 258)
Screenshot: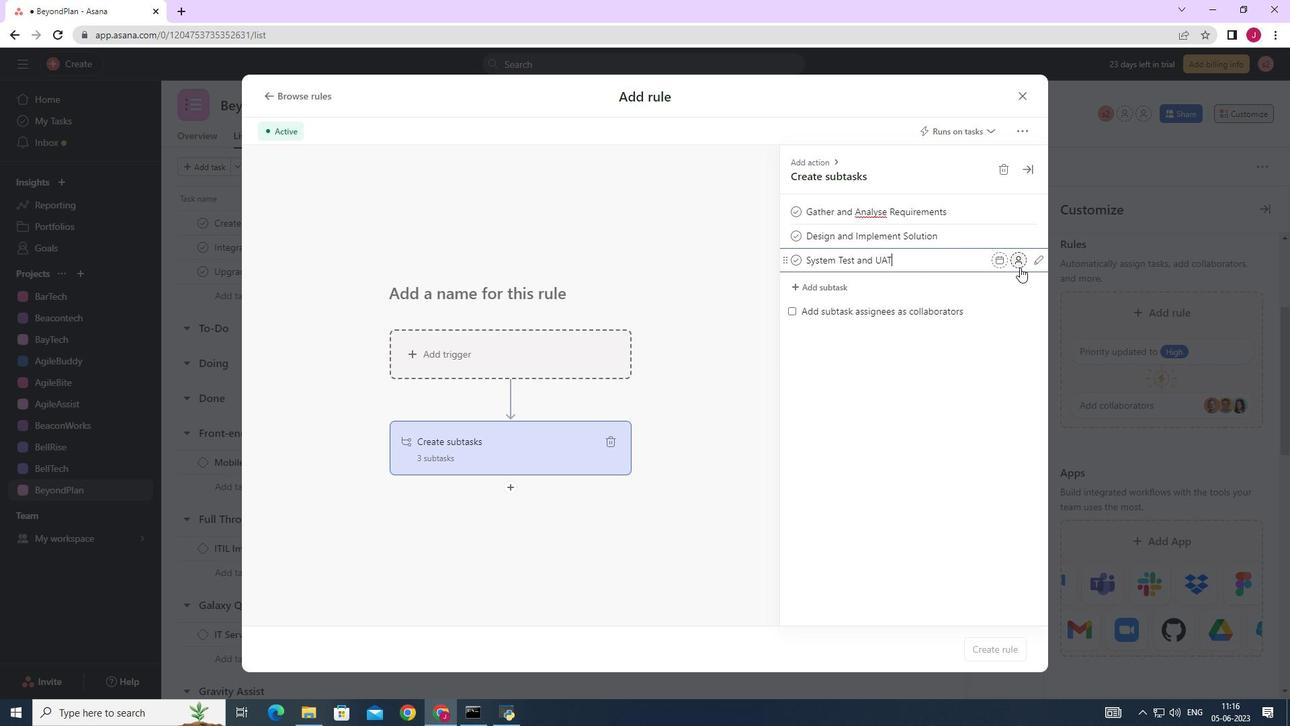 
Action: Mouse pressed left at (1015, 258)
Screenshot: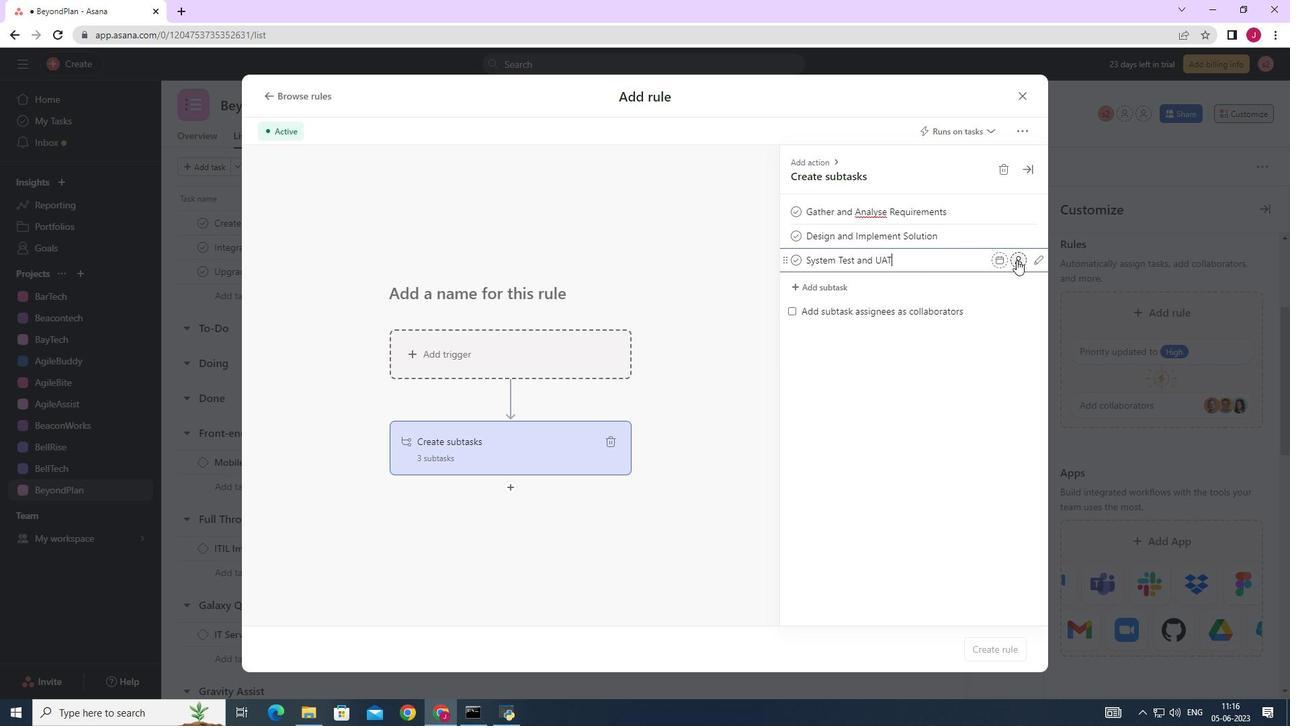 
Action: Mouse moved to (1015, 258)
Screenshot: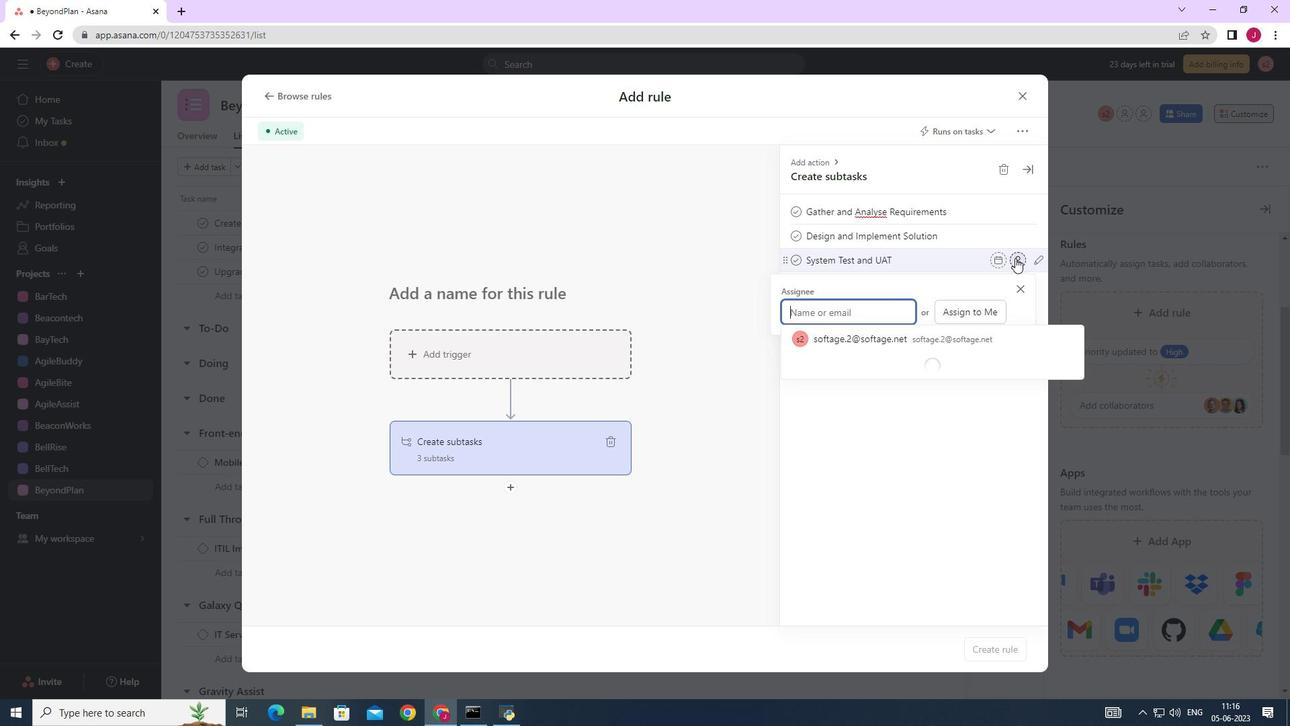 
Action: Key pressed SOFTAGE.2
Screenshot: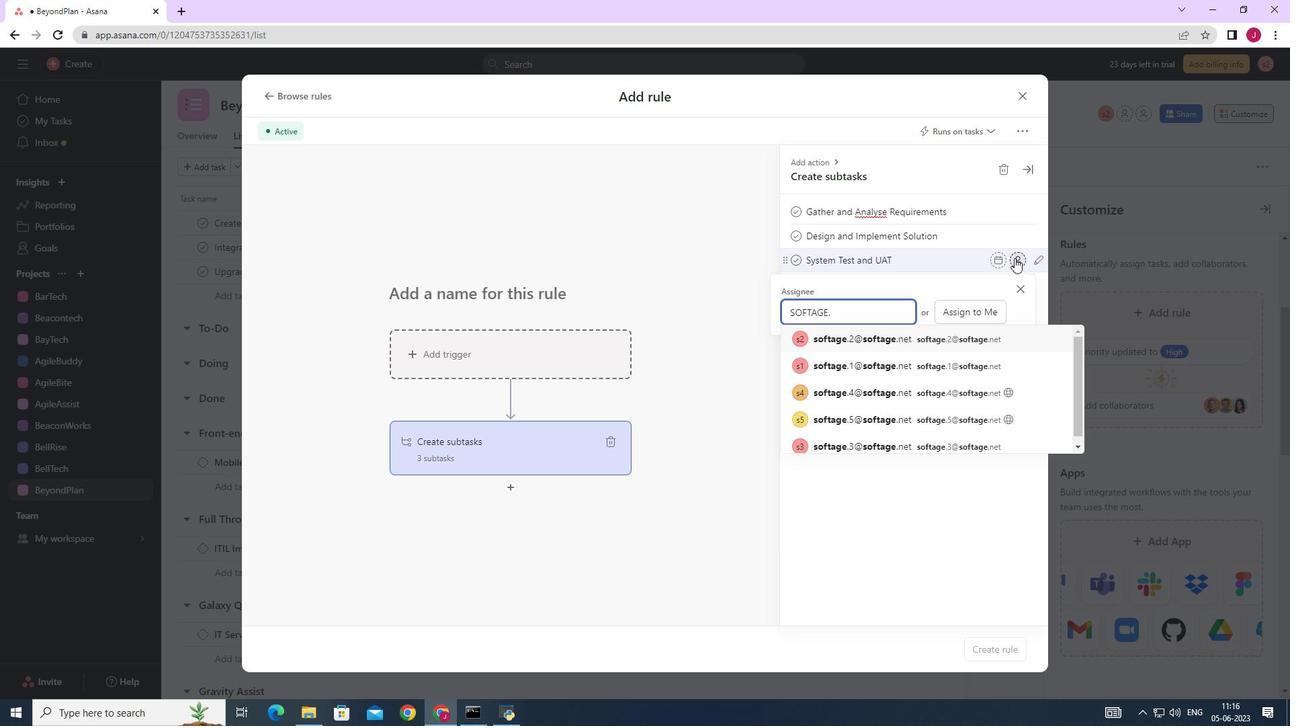 
Action: Mouse moved to (889, 338)
Screenshot: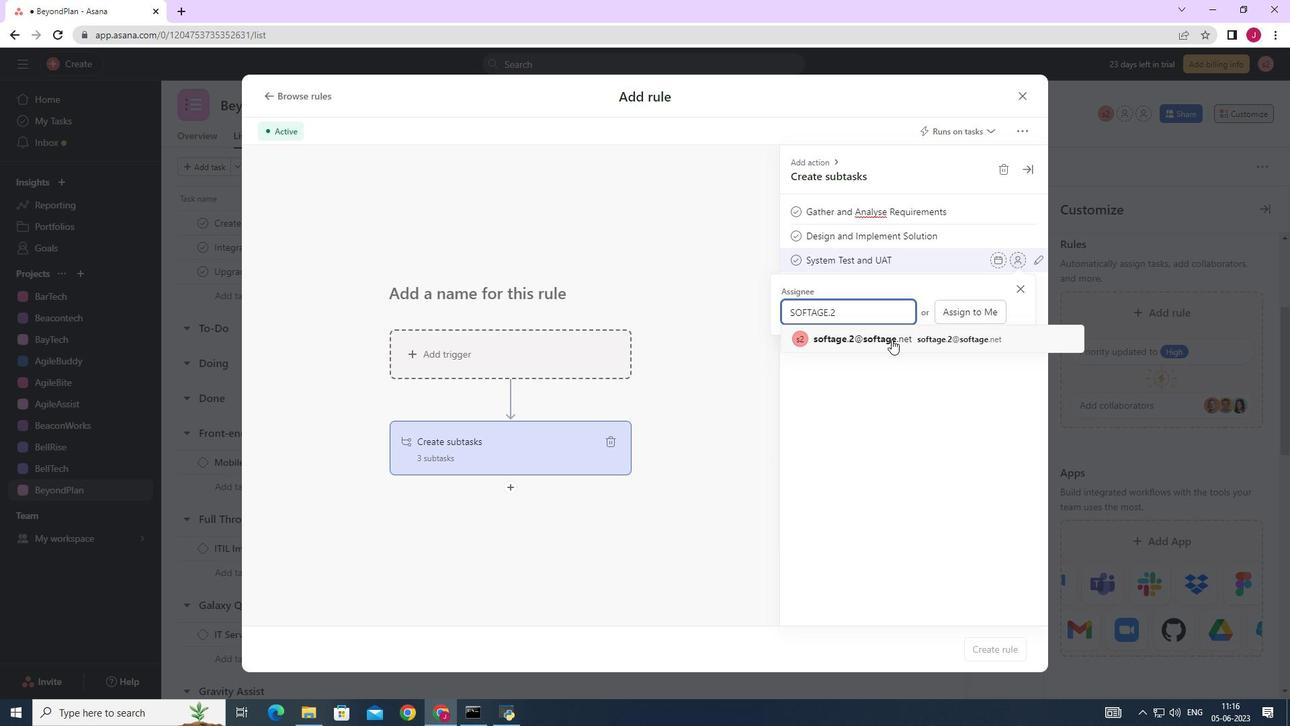 
Action: Mouse pressed left at (889, 338)
Screenshot: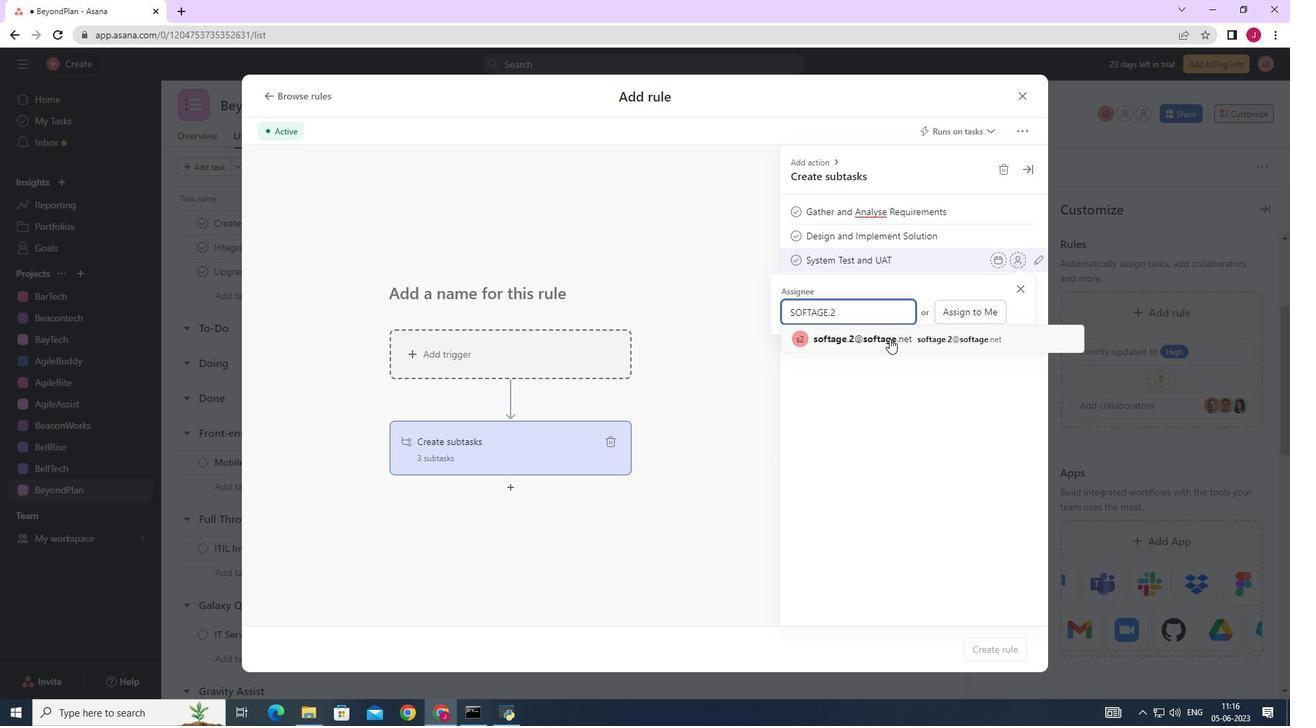 
Action: Mouse moved to (919, 272)
Screenshot: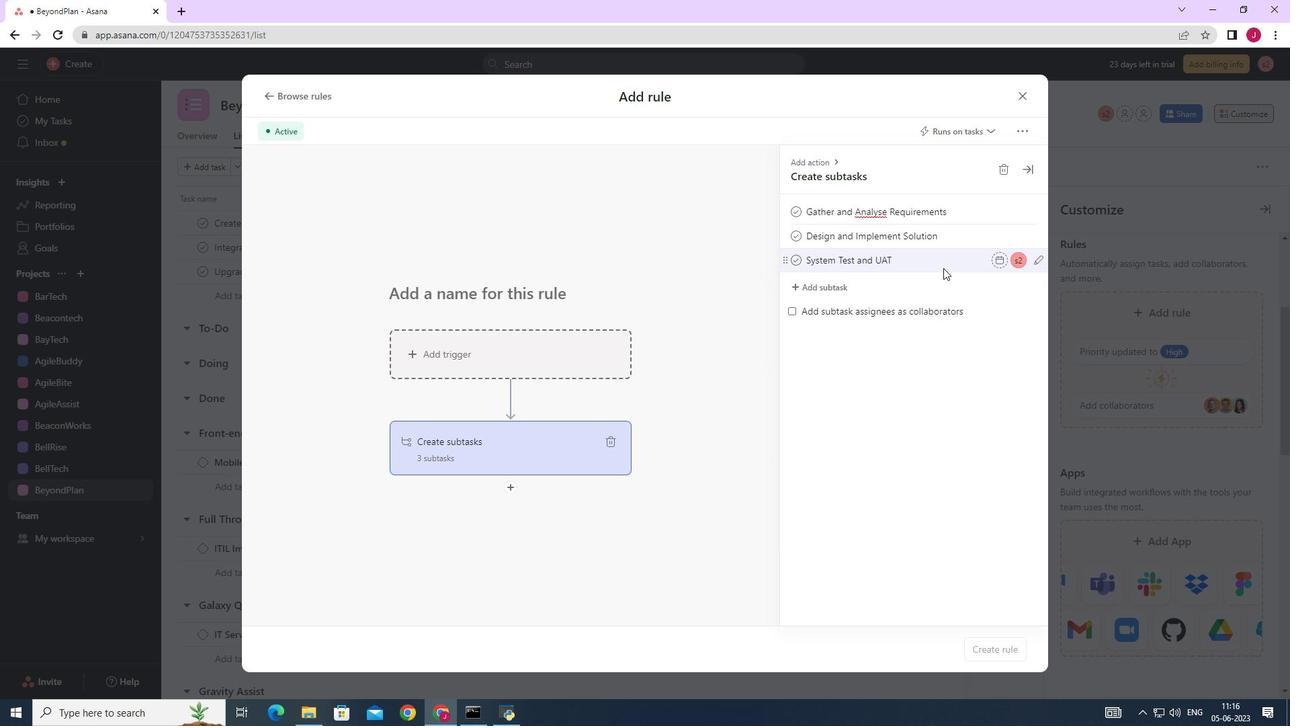 
Action: Key pressed <Key.enter><Key.enter><Key.enter><Key.enter>
Screenshot: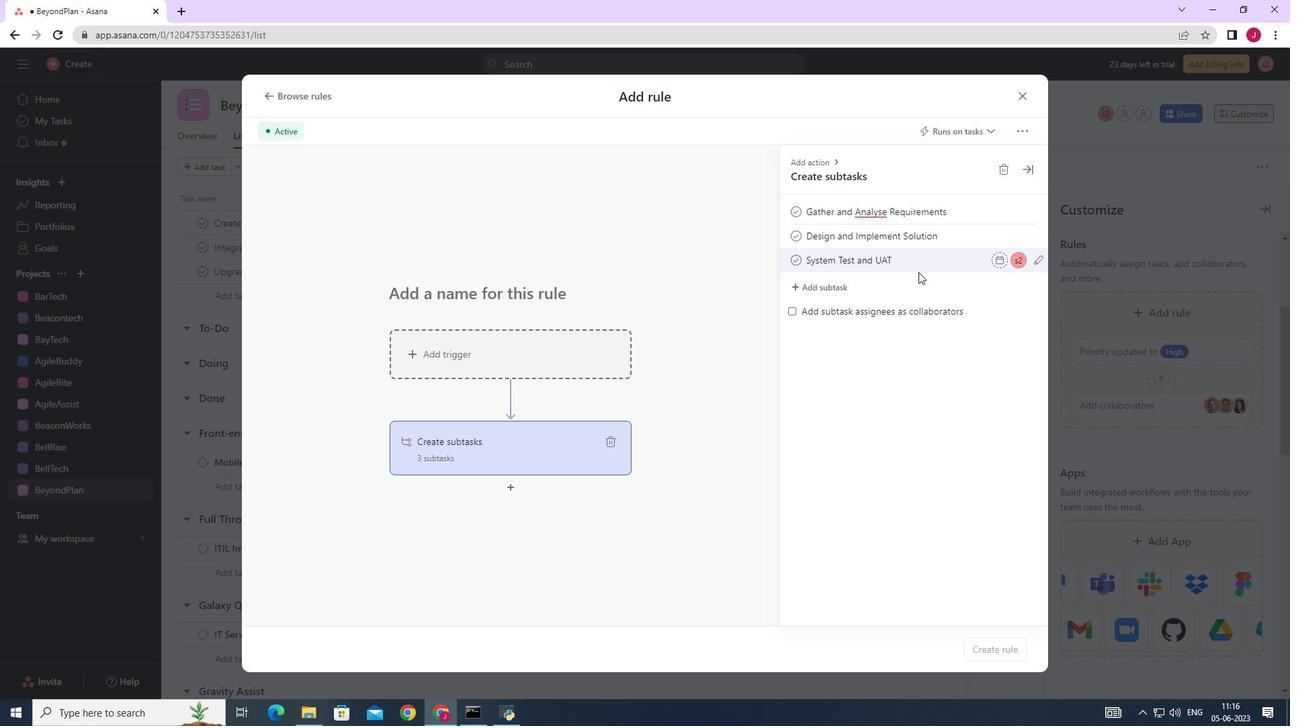 
Action: Mouse moved to (1018, 261)
Screenshot: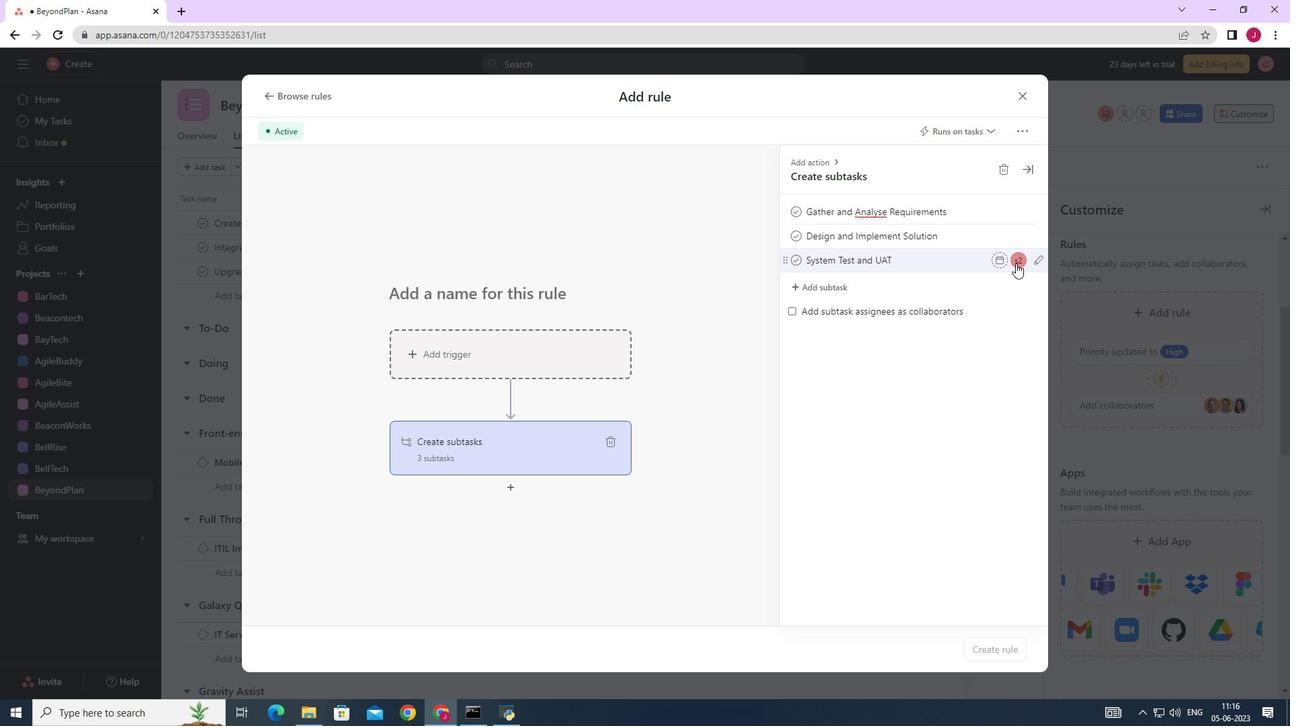 
Action: Mouse pressed left at (1018, 261)
Screenshot: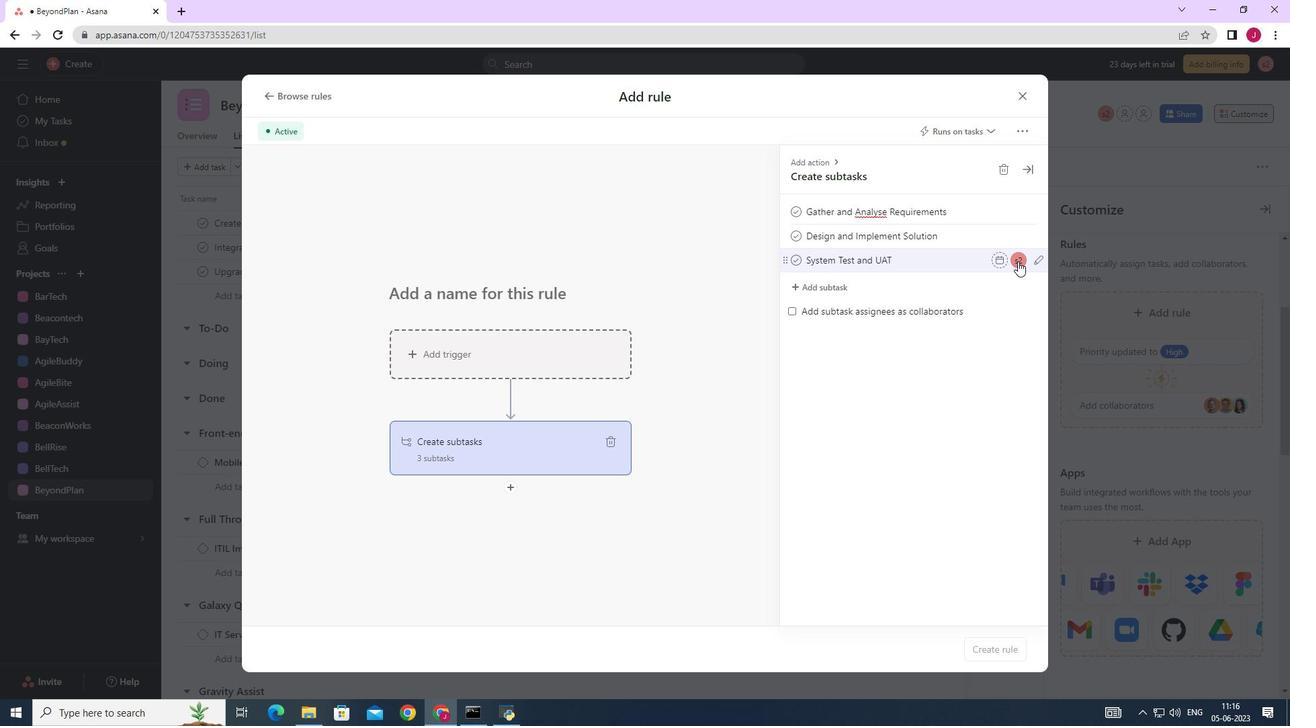 
Action: Mouse moved to (907, 307)
Screenshot: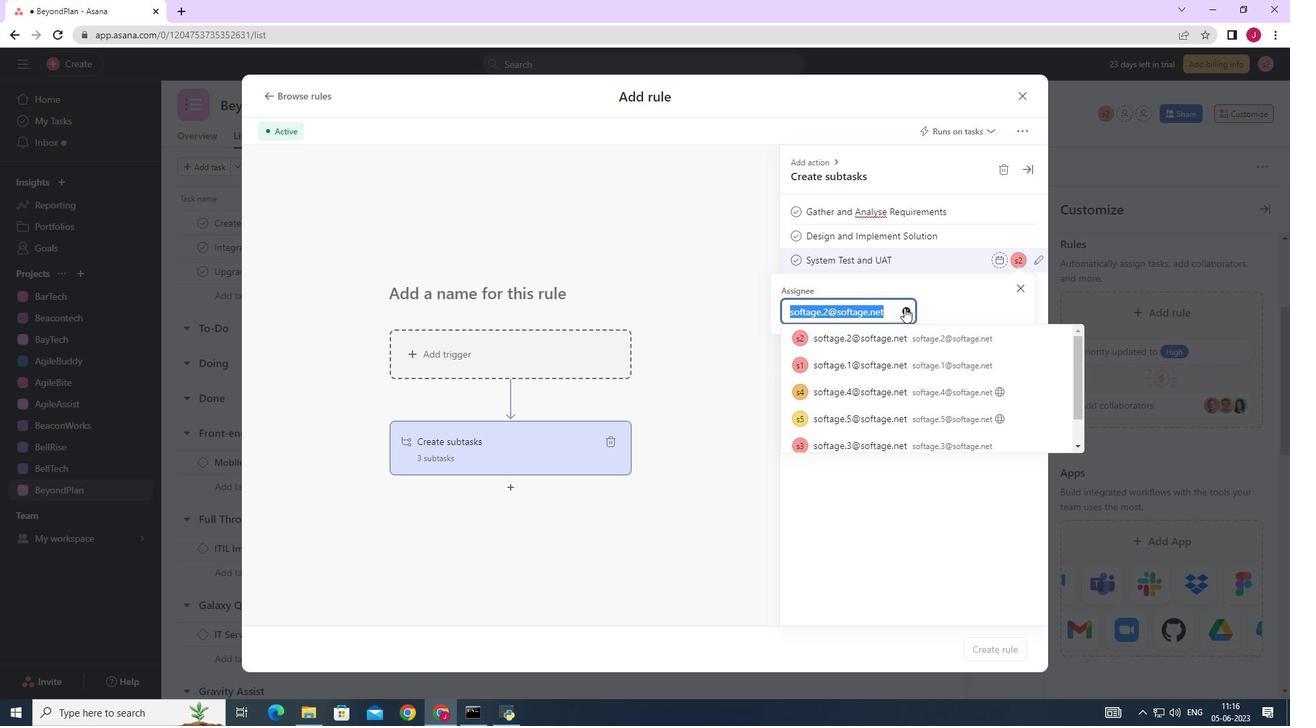 
Action: Mouse pressed left at (907, 307)
Screenshot: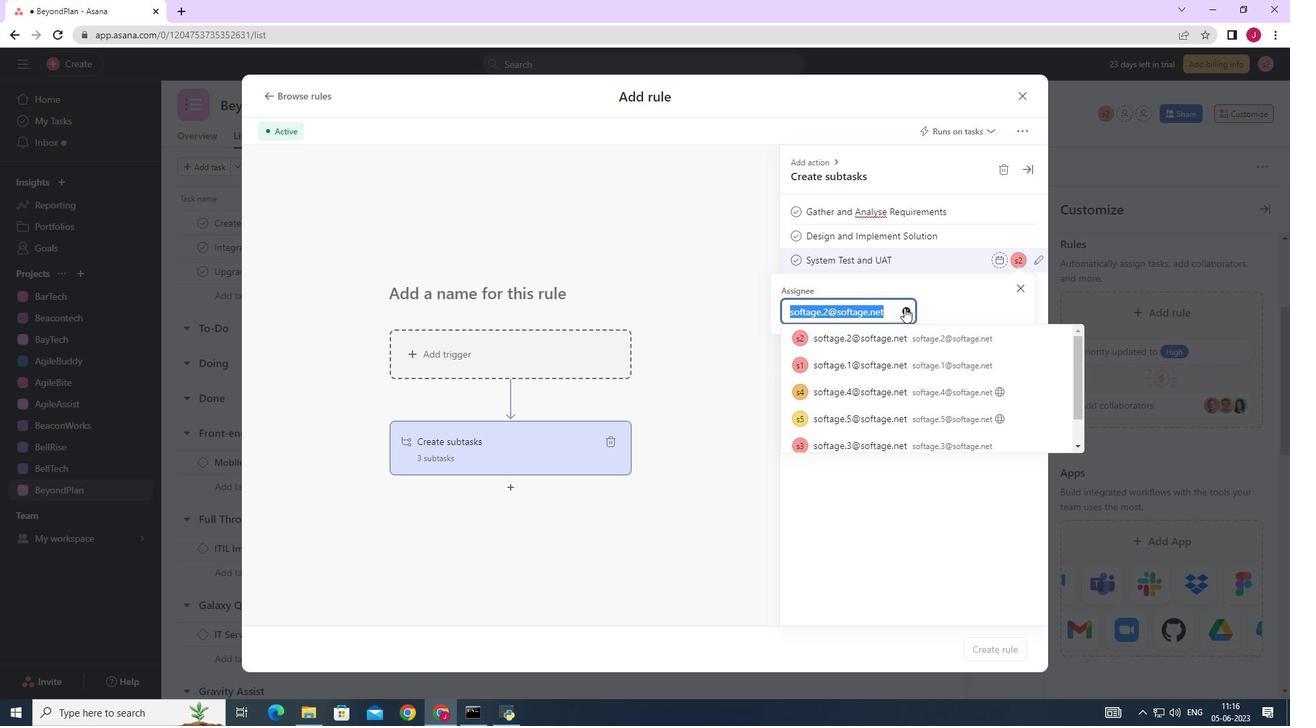 
Action: Mouse moved to (897, 262)
Screenshot: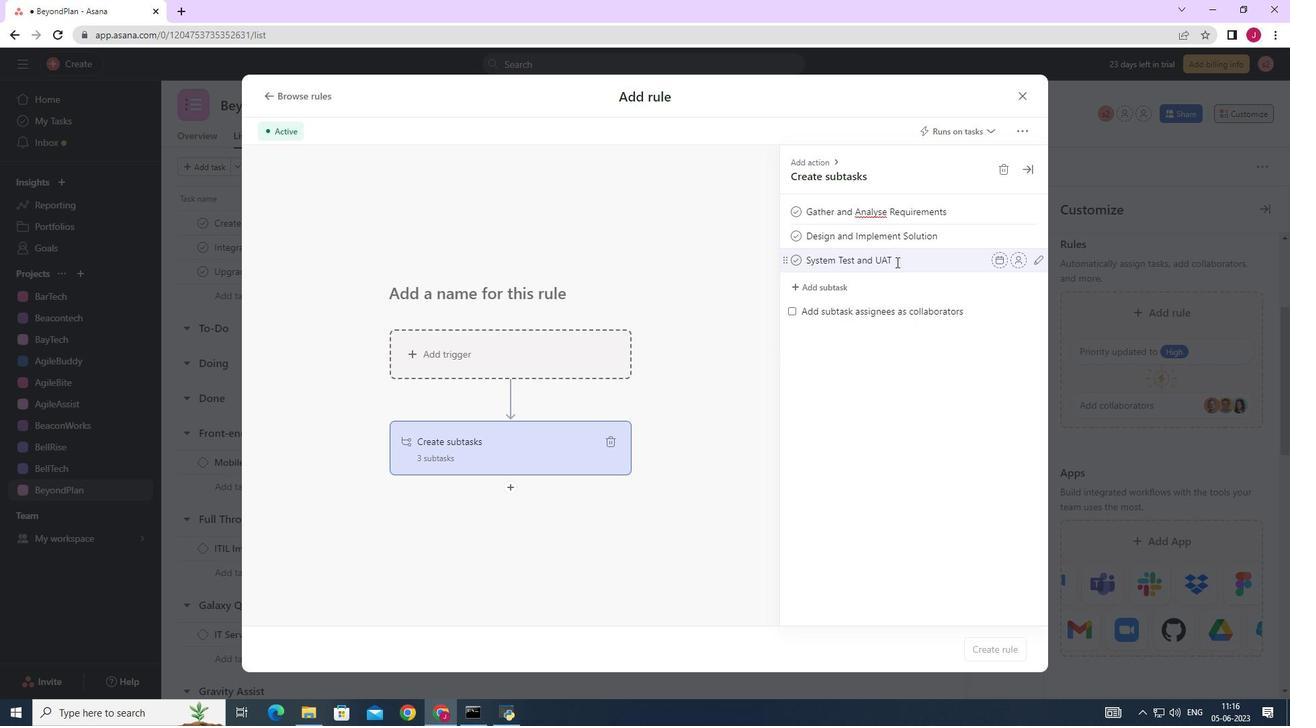 
Action: Mouse pressed left at (897, 262)
Screenshot: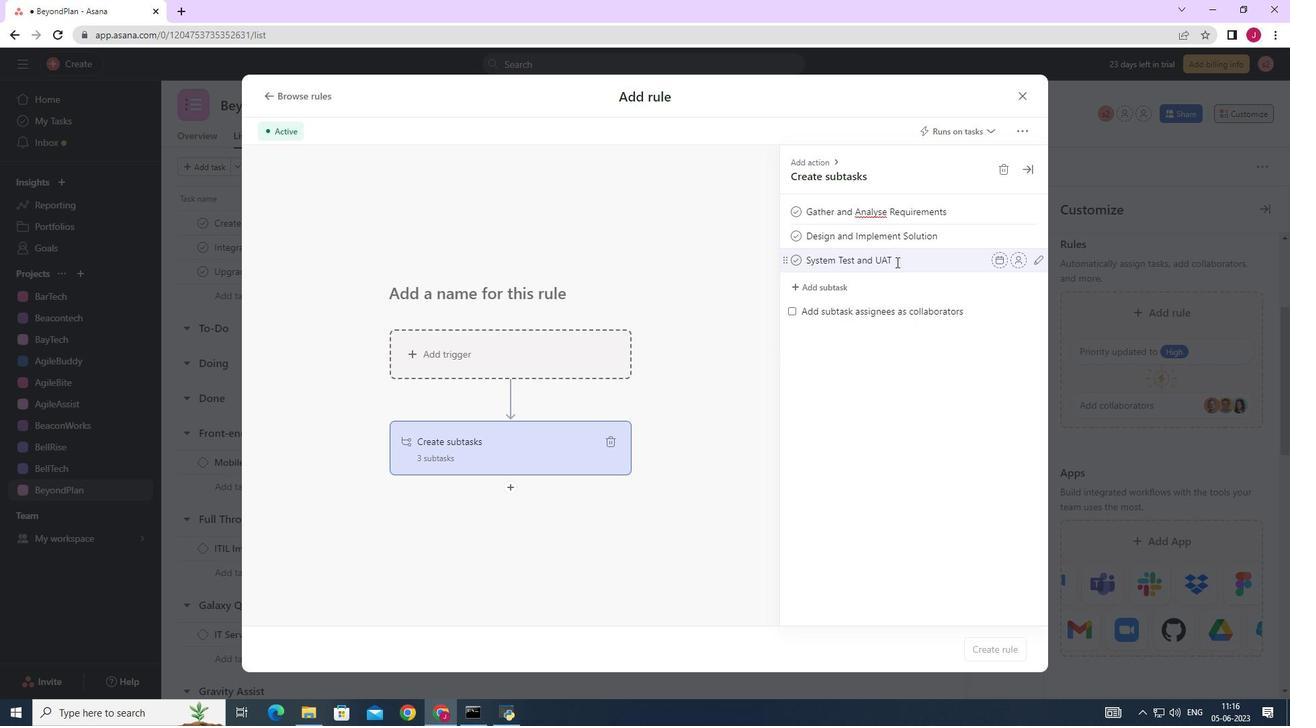
Action: Mouse moved to (899, 261)
Screenshot: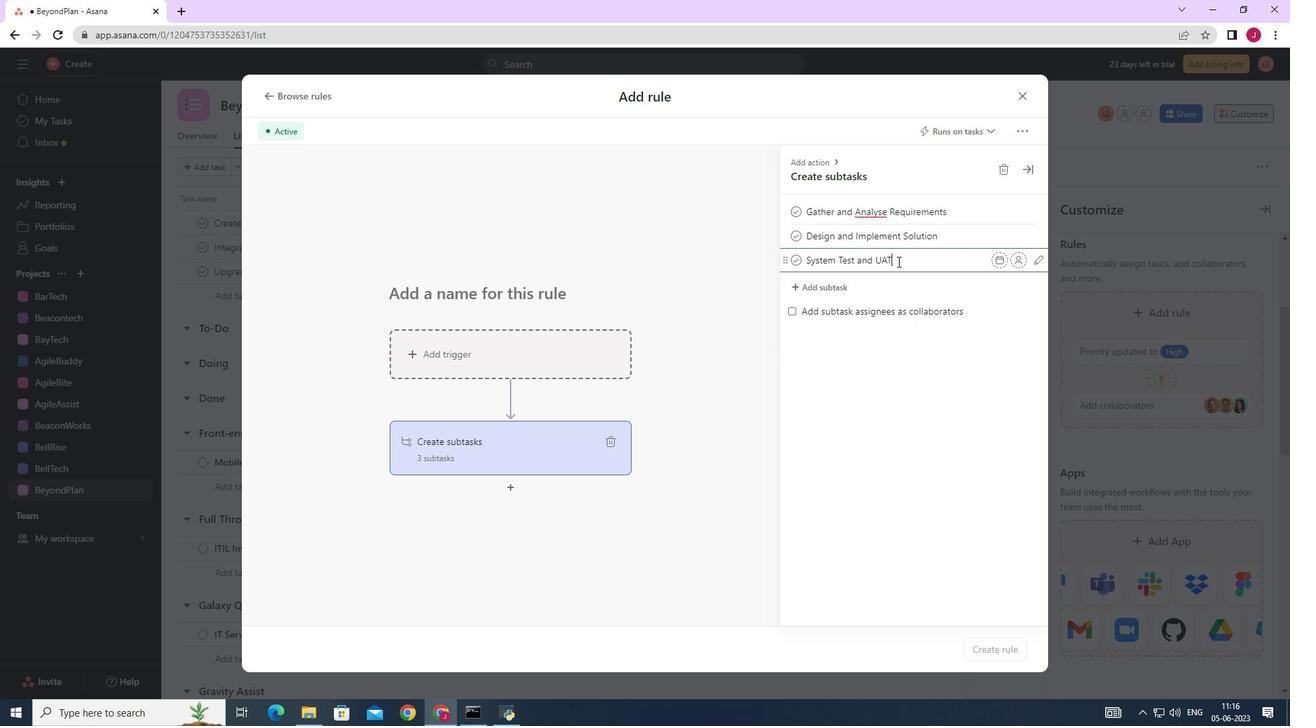 
Action: Key pressed <Key.enter><Key.caps_lock><Key.caps_lock>R<Key.caps_lock>elease<Key.space>to<Key.space>production<Key.space>/<Key.space><Key.caps_lock>G<Key.caps_lock>o<Key.space><Key.caps_lock>L<Key.caps_lock>ive<Key.enter>
Screenshot: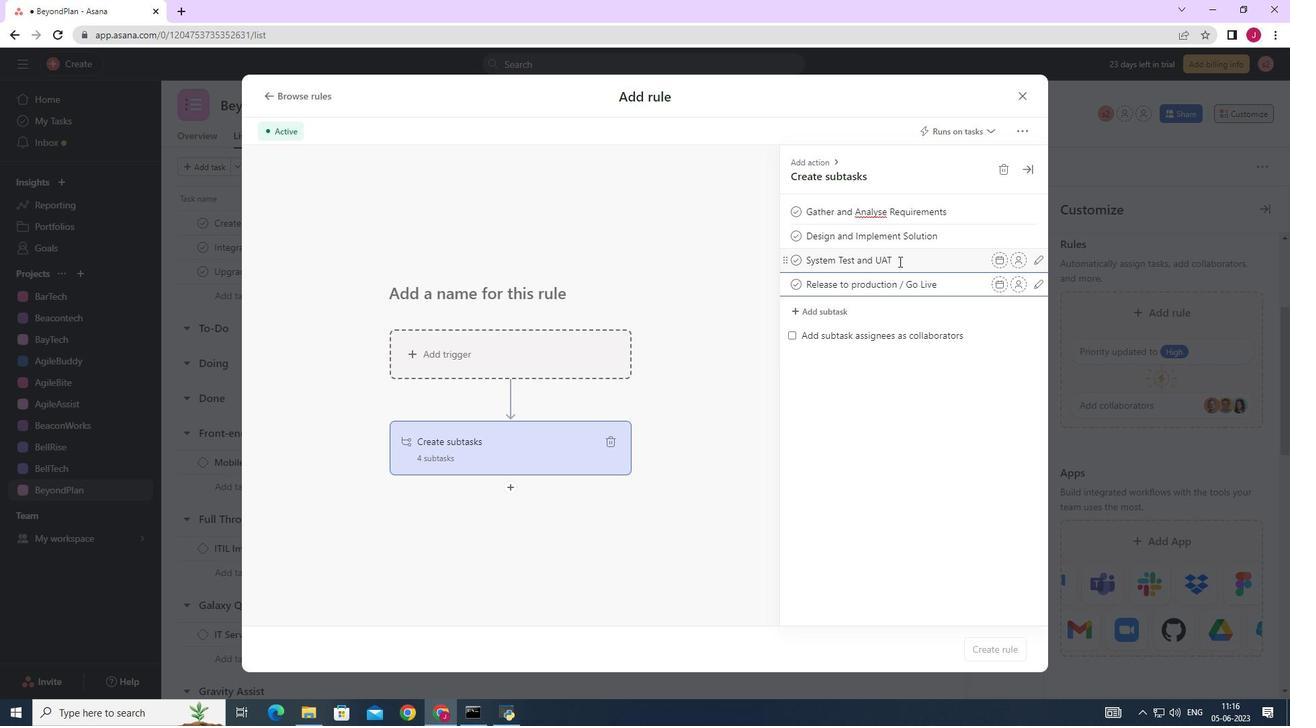 
Action: Mouse moved to (1071, 280)
Screenshot: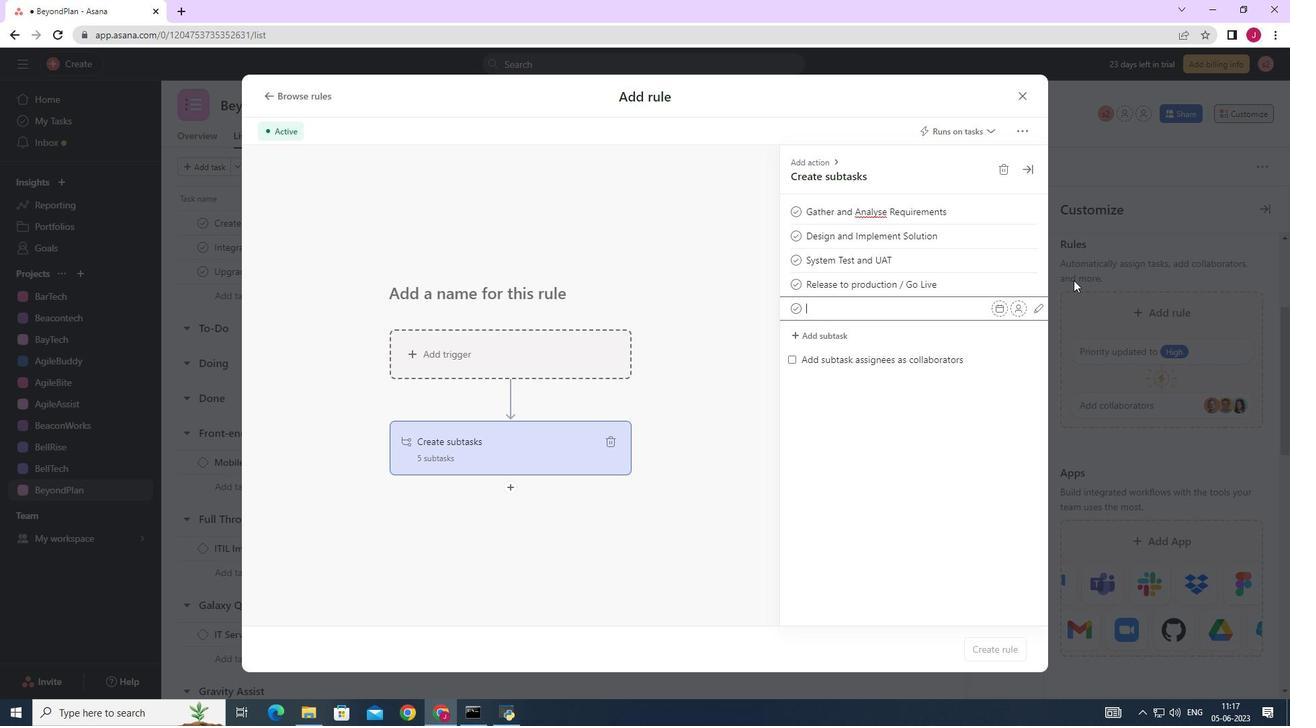 
